 Task: Look for products in the category "Frozen Meals" from Purple Carrot only.
Action: Mouse moved to (312, 146)
Screenshot: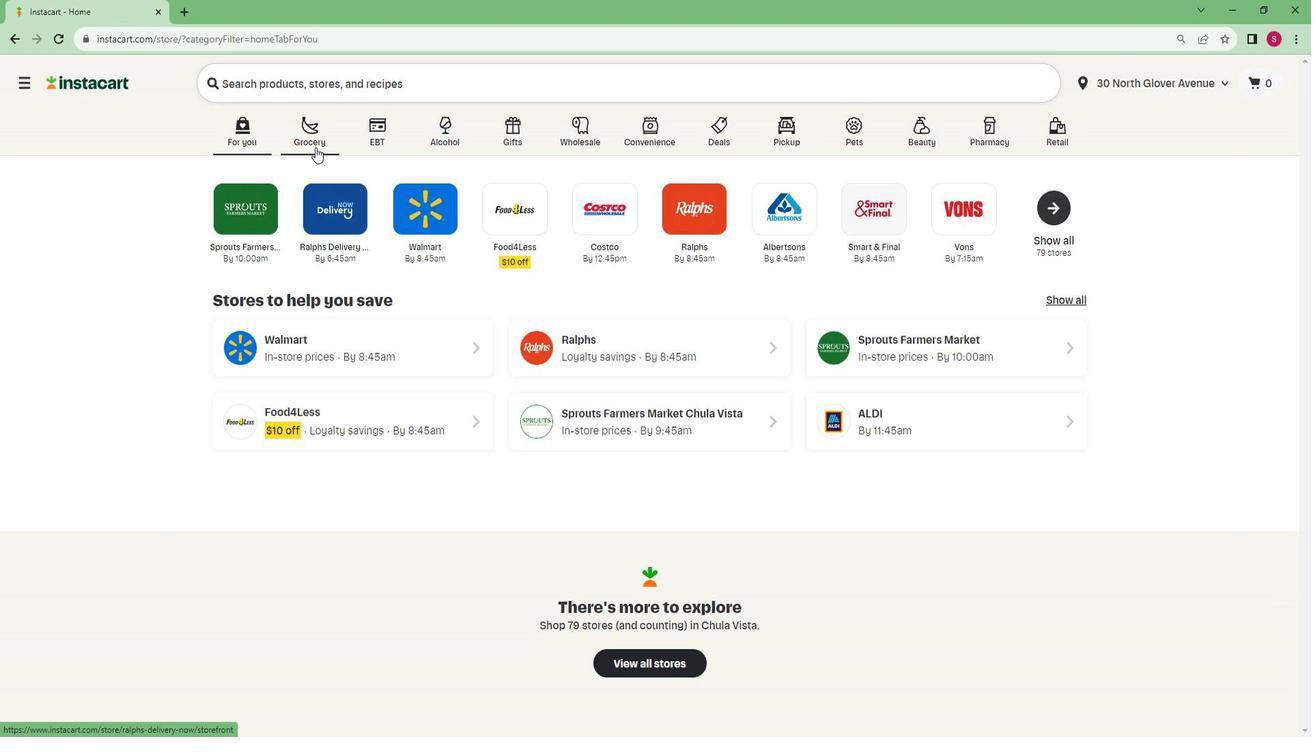 
Action: Mouse pressed left at (312, 146)
Screenshot: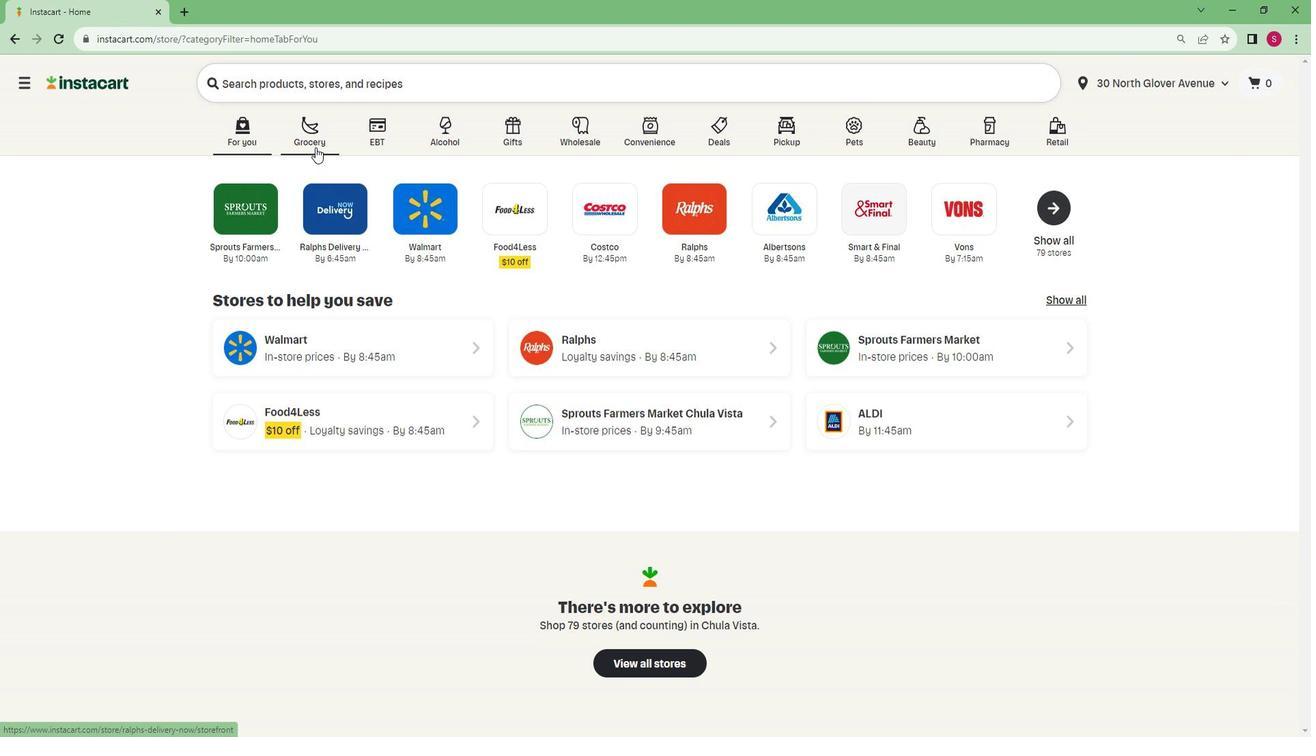 
Action: Mouse moved to (304, 402)
Screenshot: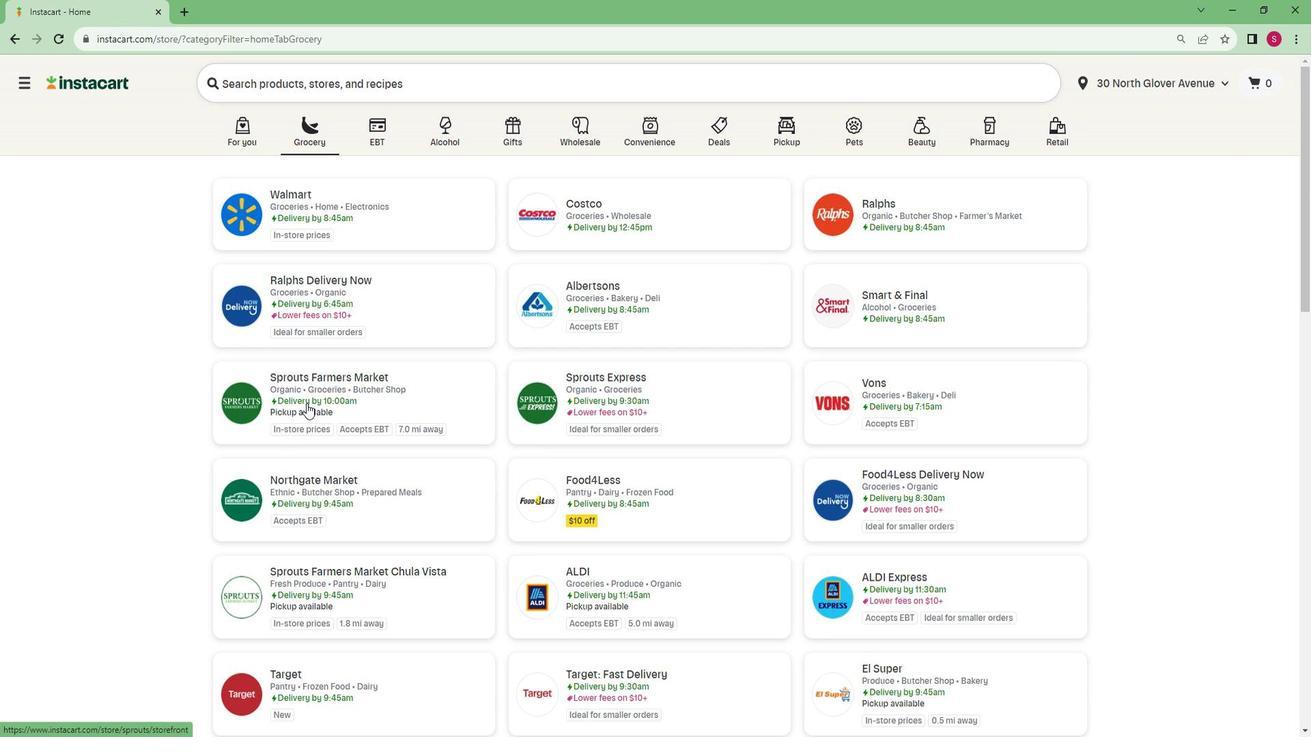 
Action: Mouse pressed left at (304, 402)
Screenshot: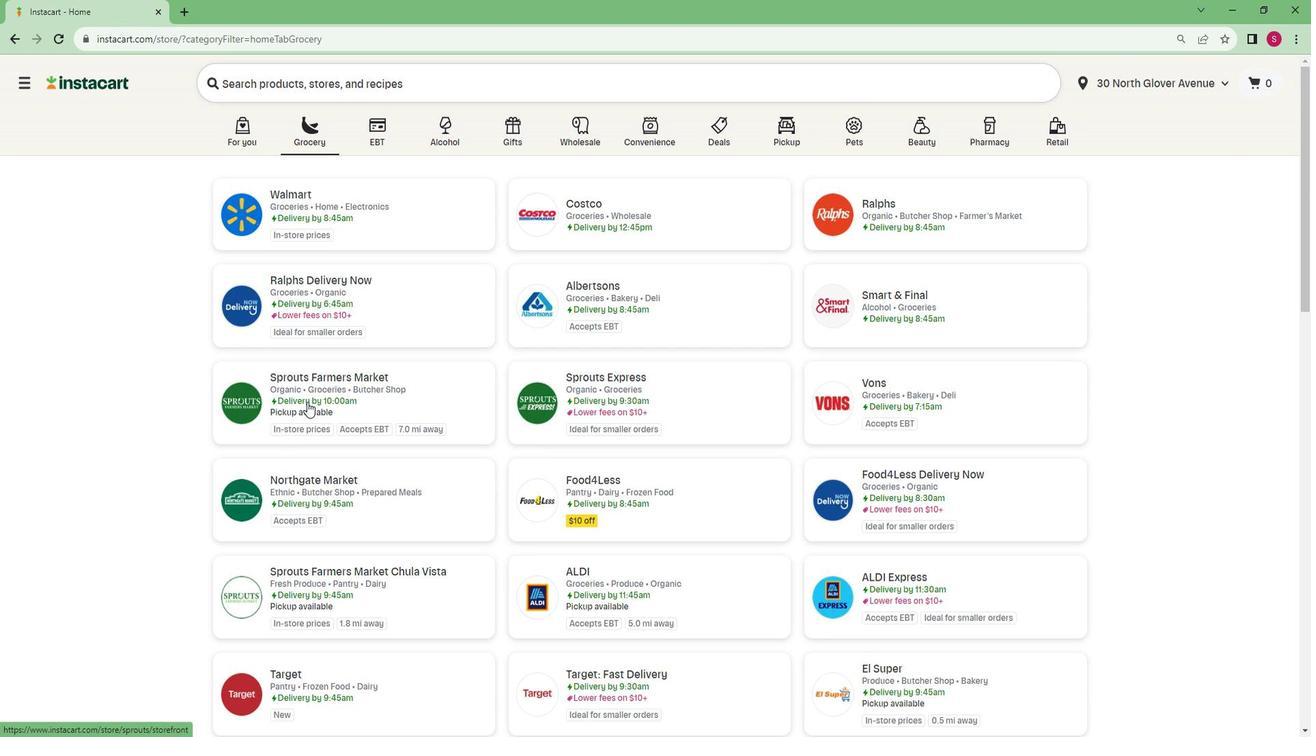
Action: Mouse moved to (96, 586)
Screenshot: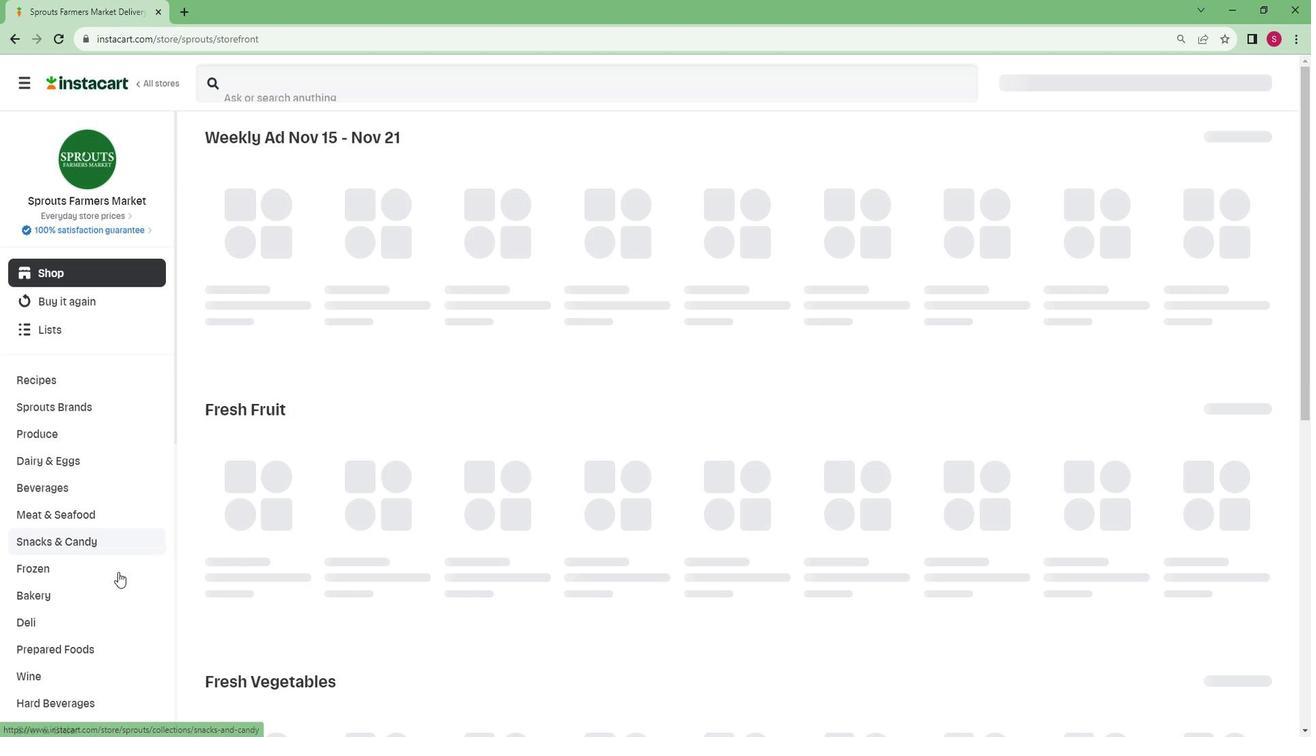 
Action: Mouse scrolled (96, 585) with delta (0, 0)
Screenshot: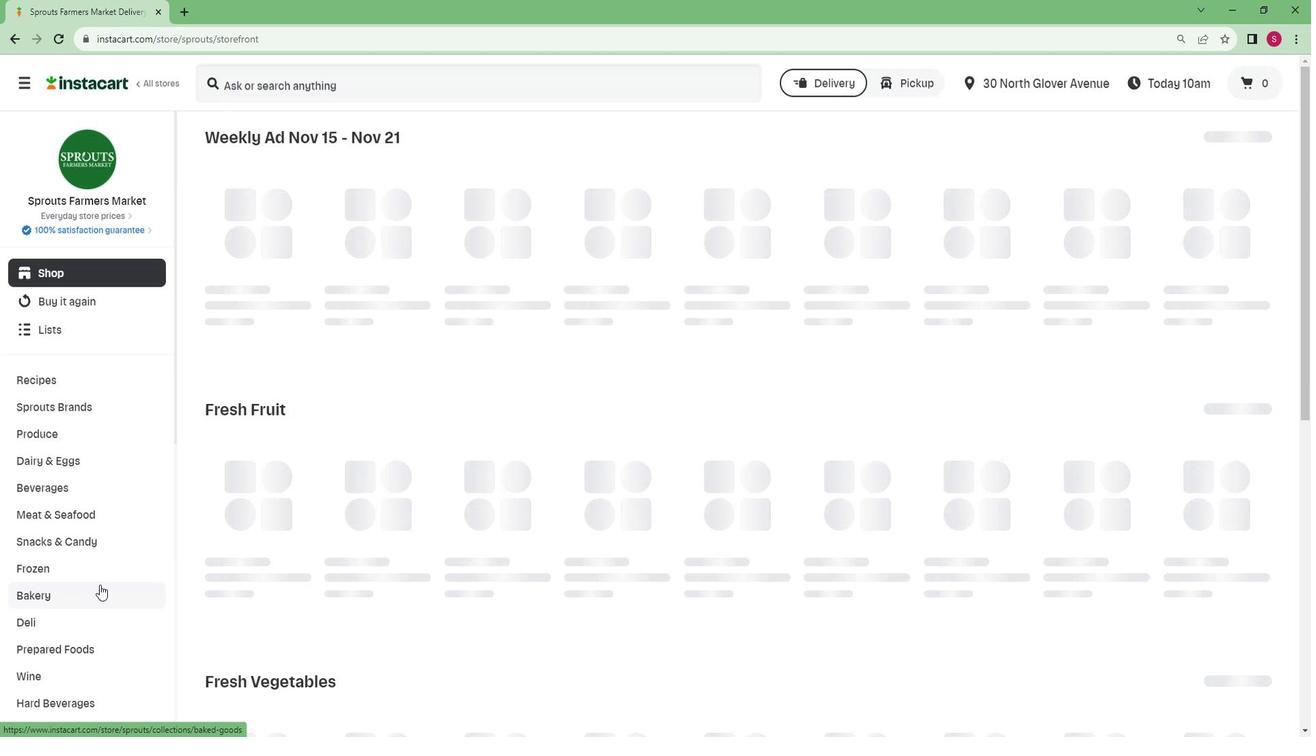 
Action: Mouse scrolled (96, 585) with delta (0, 0)
Screenshot: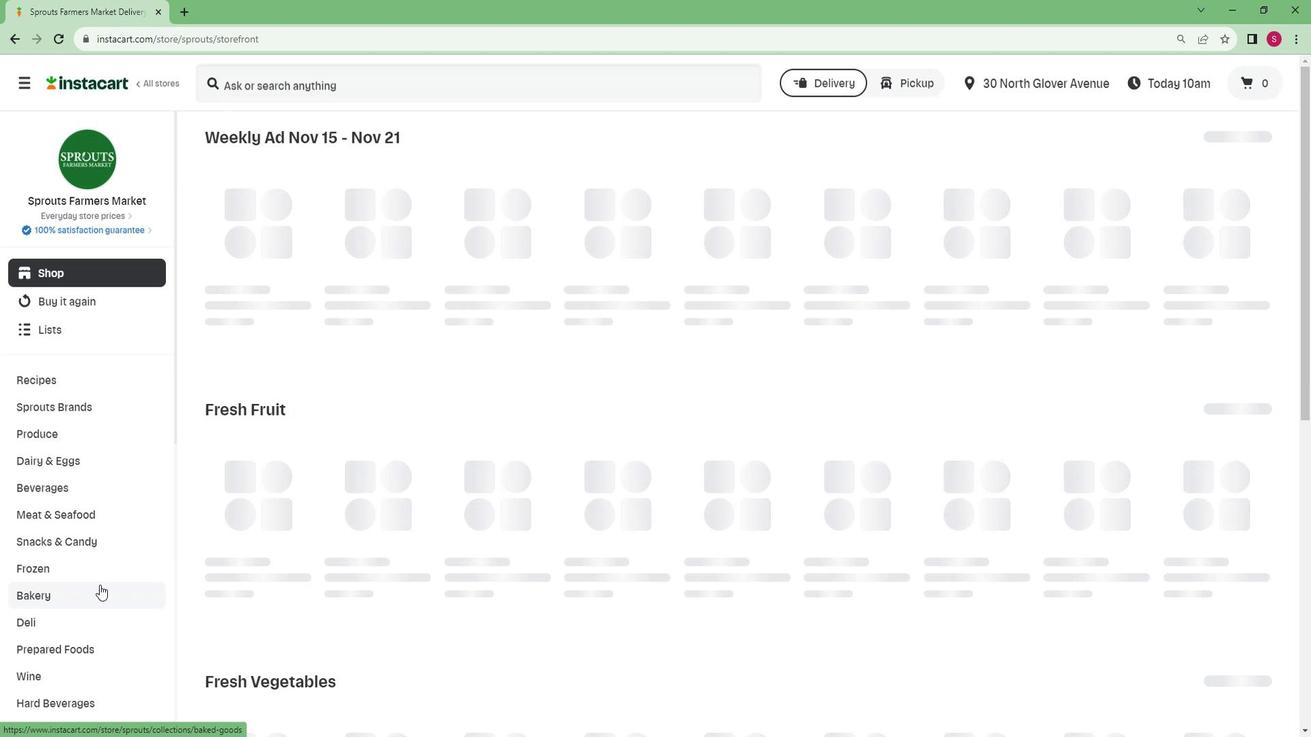 
Action: Mouse scrolled (96, 585) with delta (0, 0)
Screenshot: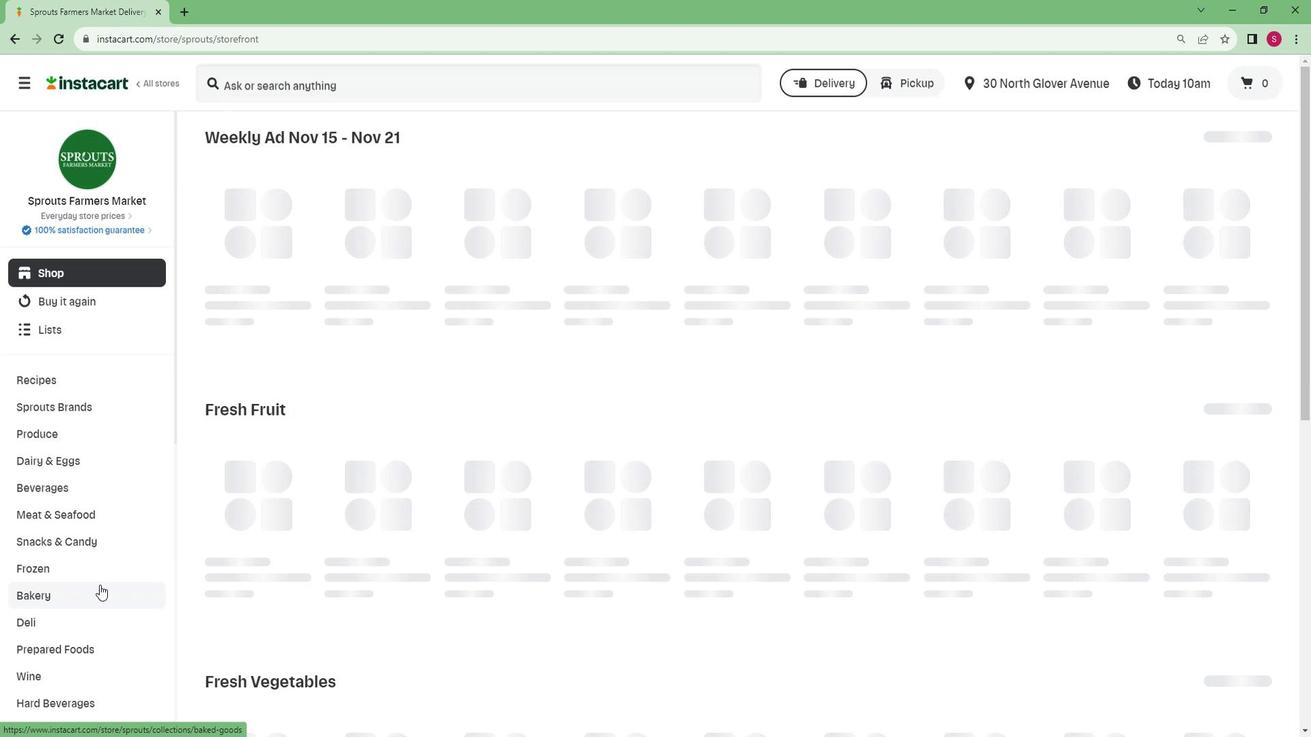
Action: Mouse scrolled (96, 585) with delta (0, 0)
Screenshot: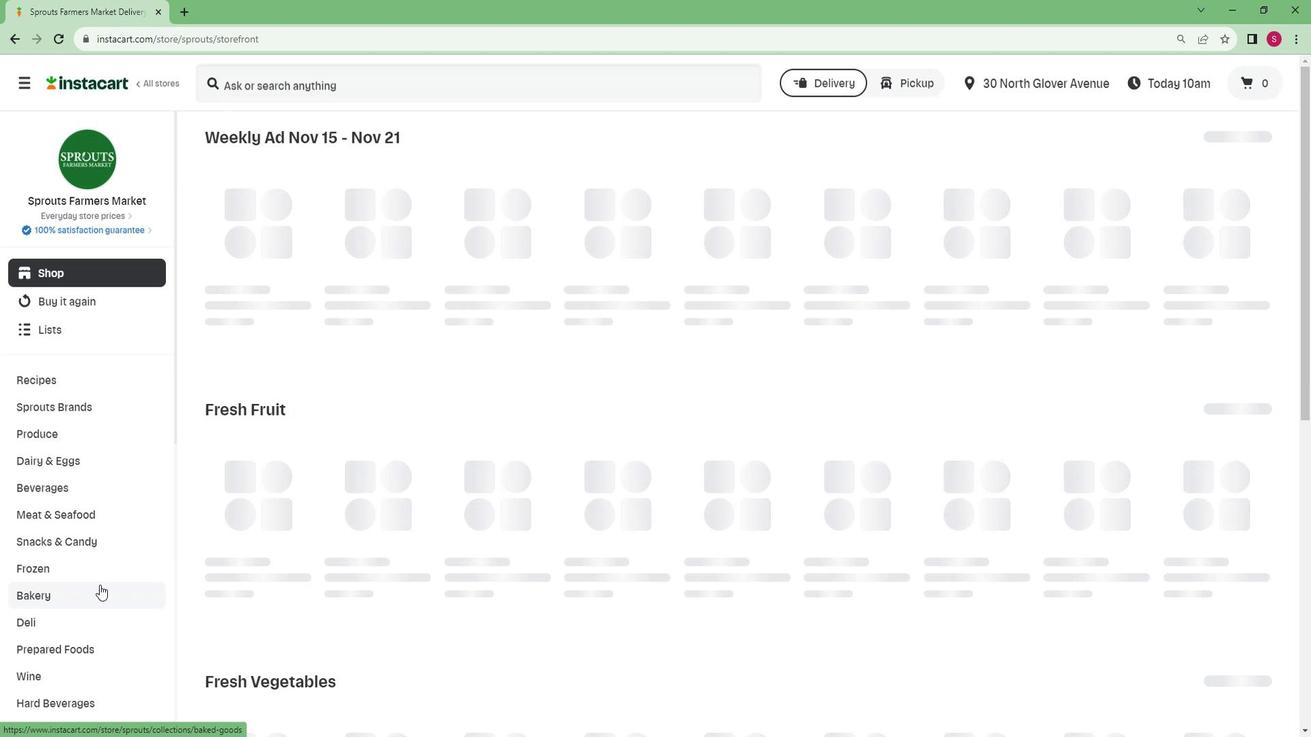 
Action: Mouse scrolled (96, 585) with delta (0, 0)
Screenshot: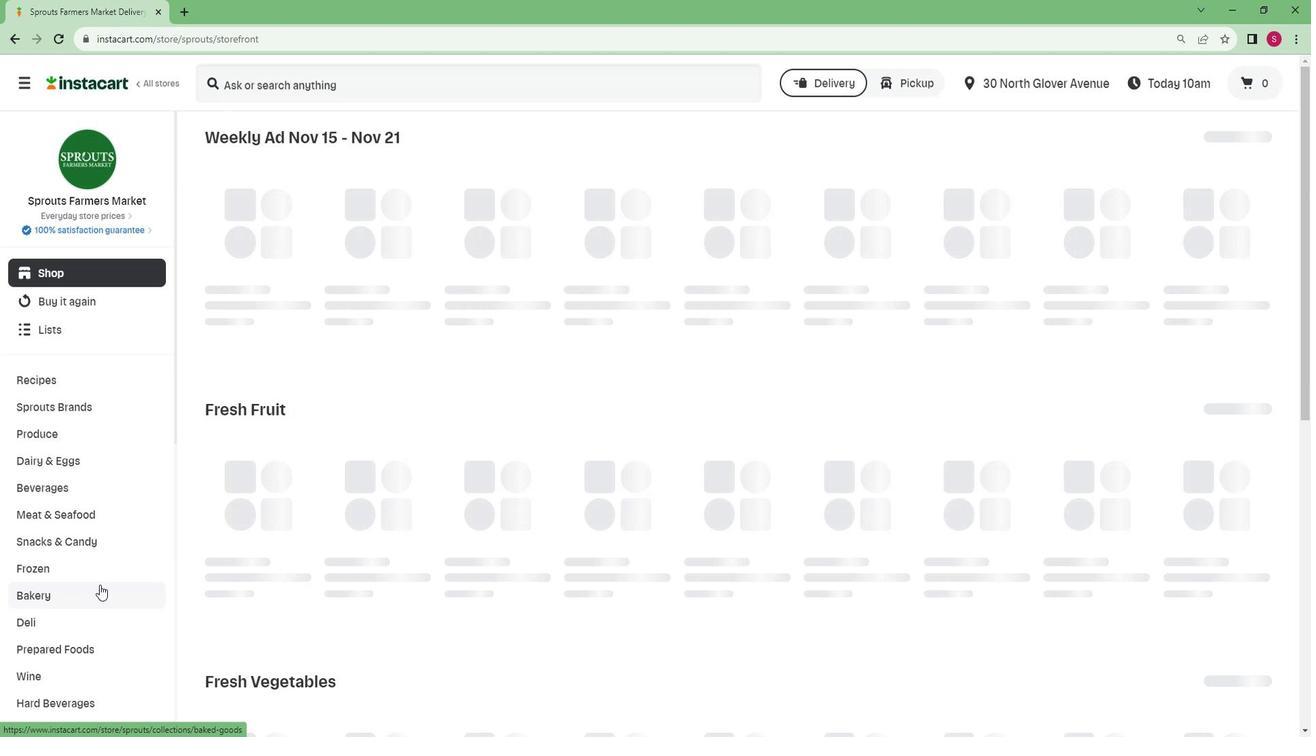 
Action: Mouse scrolled (96, 585) with delta (0, 0)
Screenshot: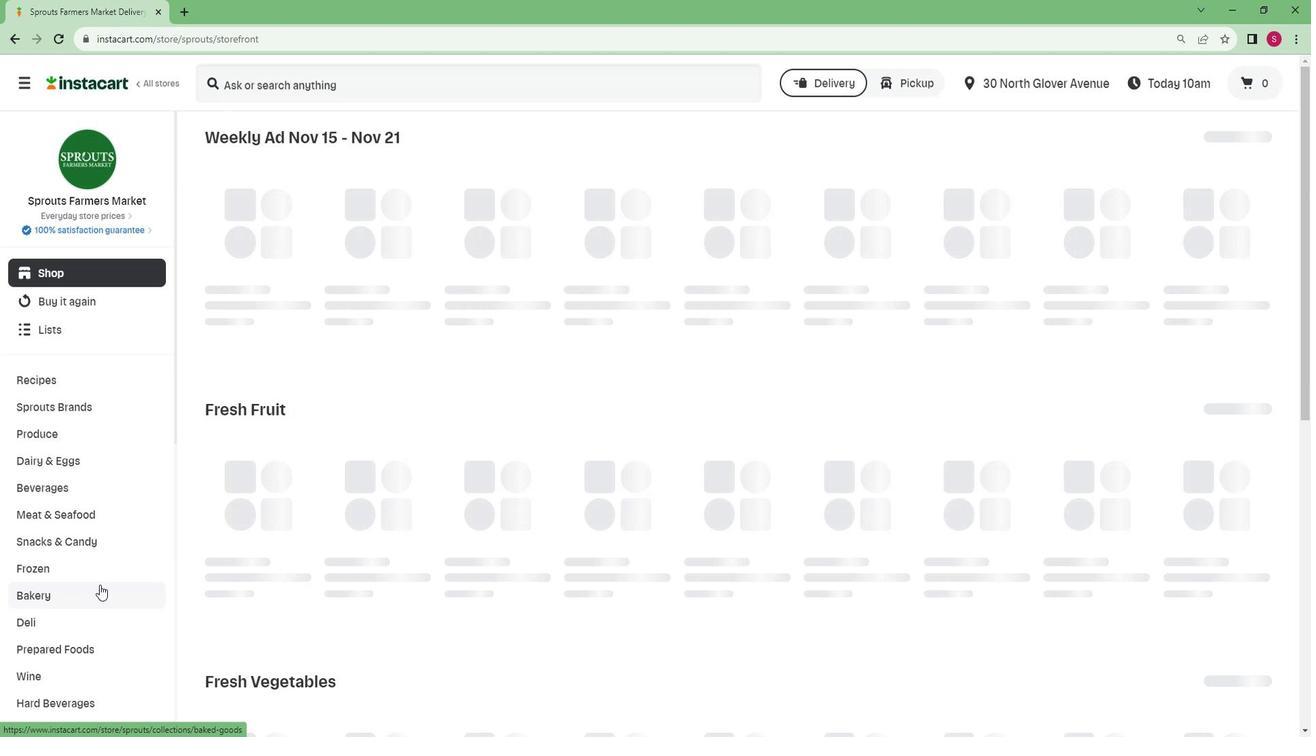 
Action: Mouse scrolled (96, 585) with delta (0, 0)
Screenshot: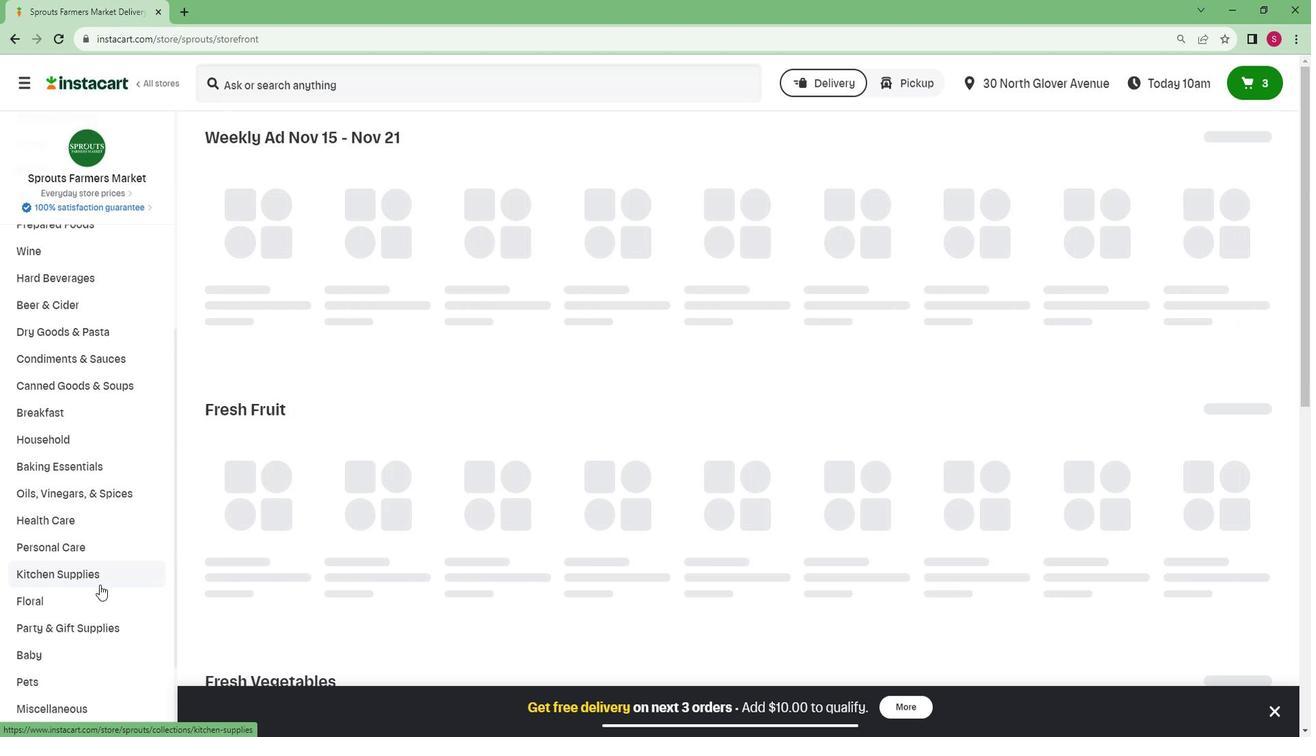 
Action: Mouse scrolled (96, 585) with delta (0, 0)
Screenshot: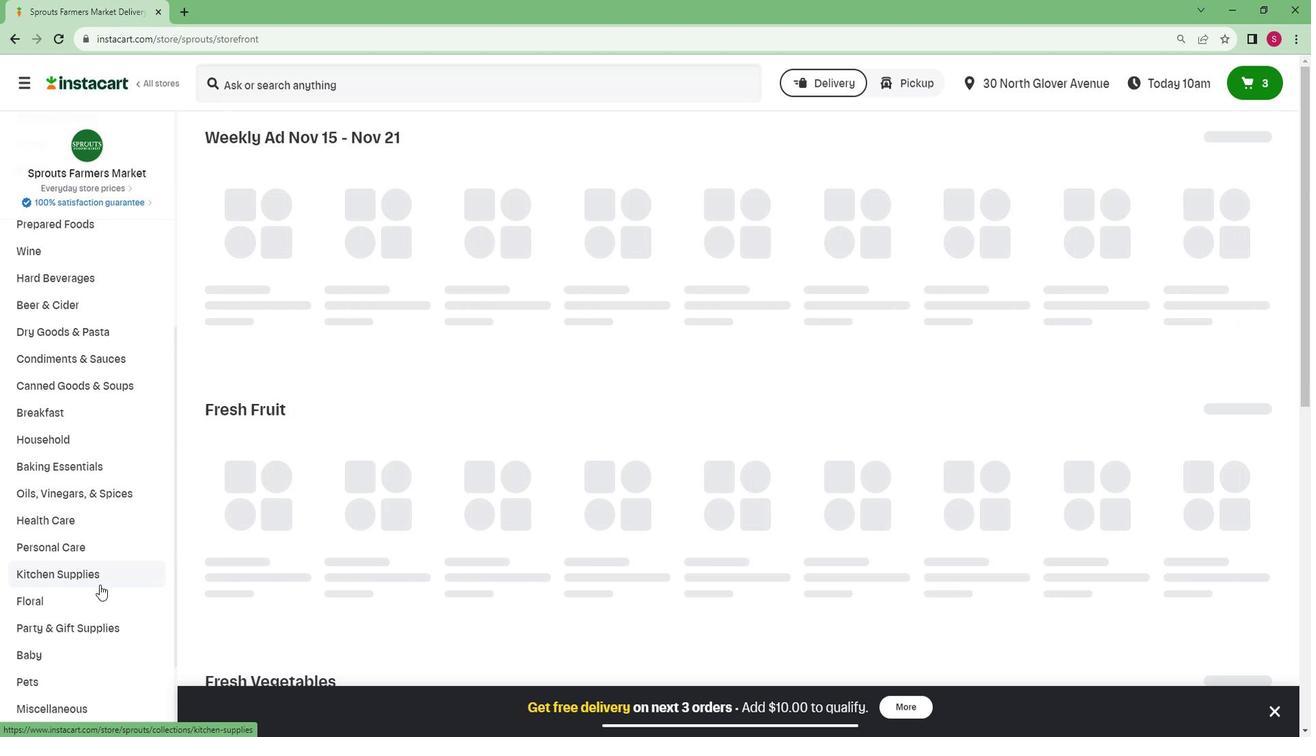 
Action: Mouse scrolled (96, 585) with delta (0, 0)
Screenshot: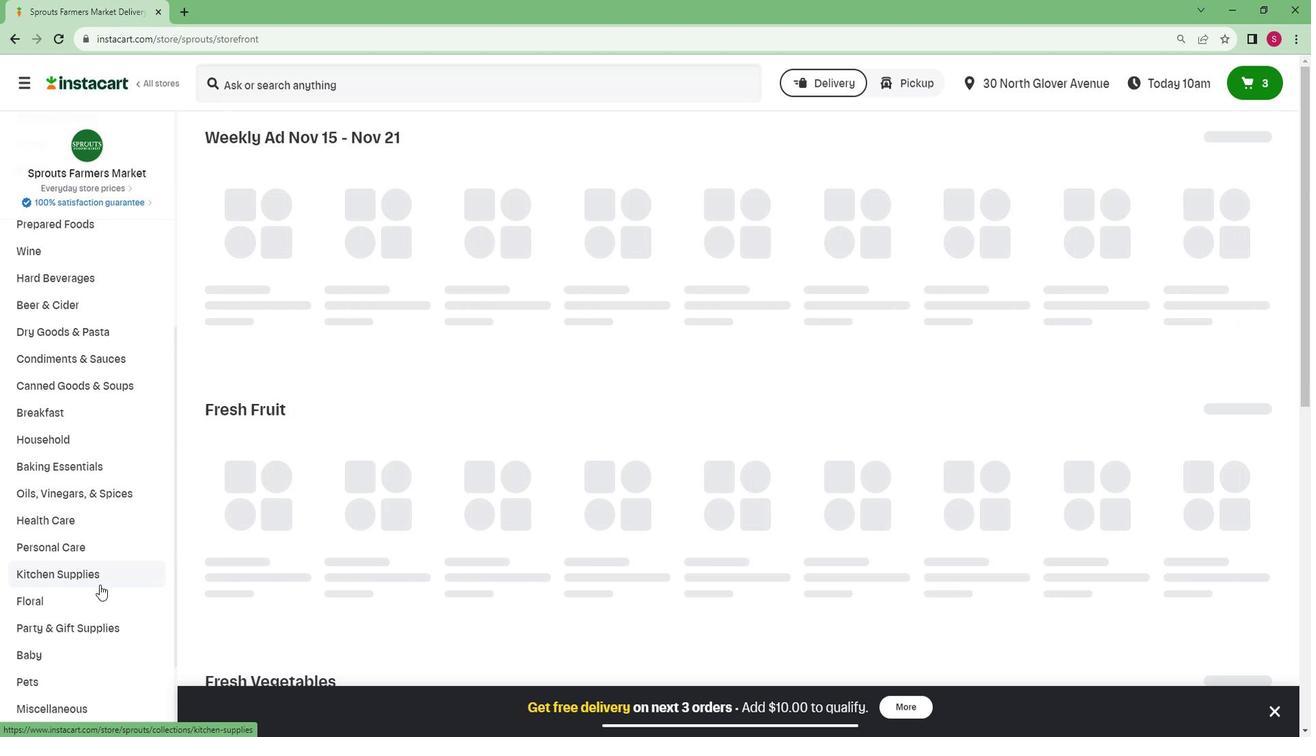 
Action: Mouse moved to (56, 721)
Screenshot: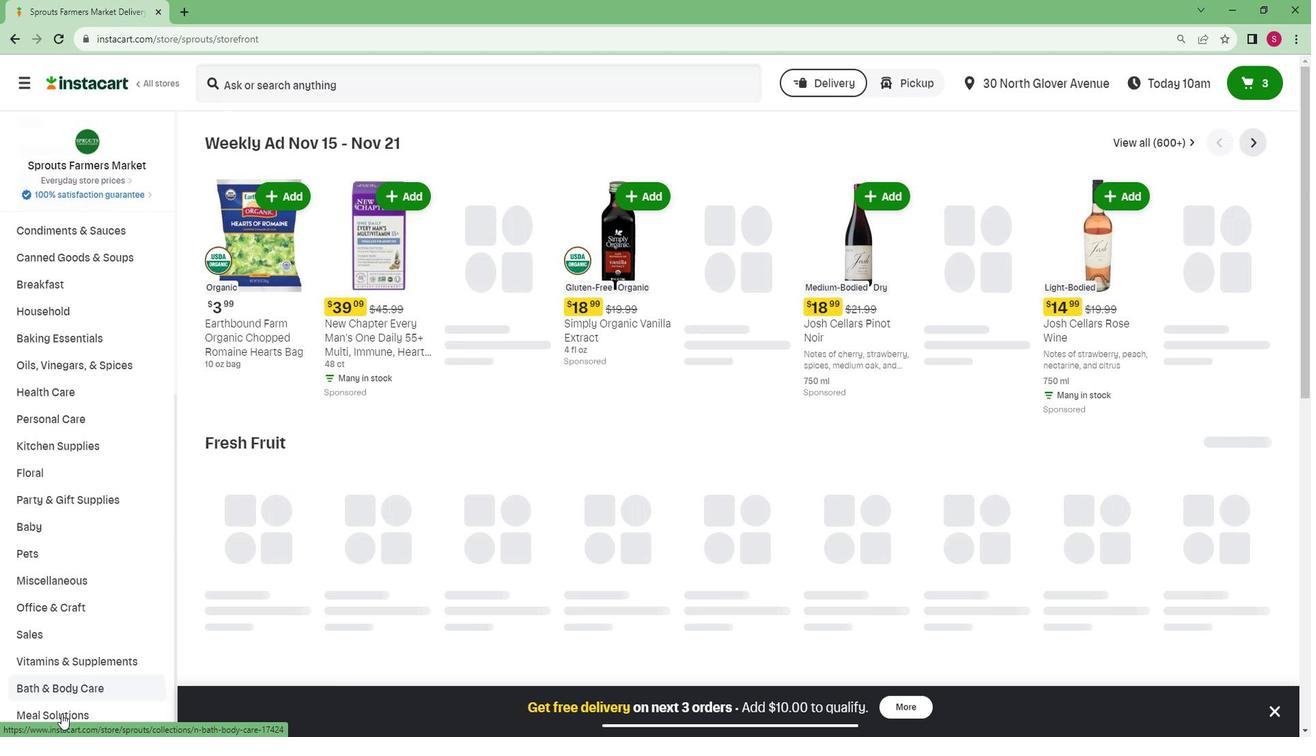 
Action: Mouse pressed left at (56, 721)
Screenshot: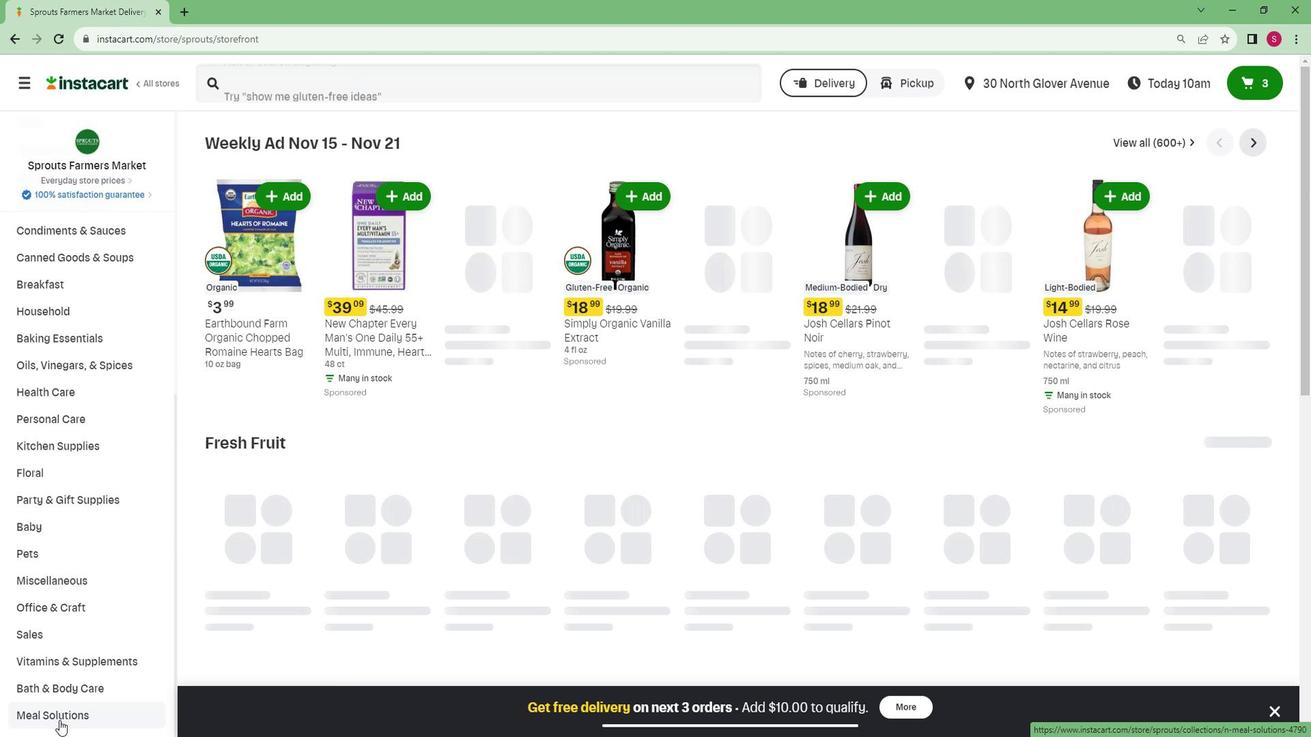 
Action: Mouse moved to (79, 692)
Screenshot: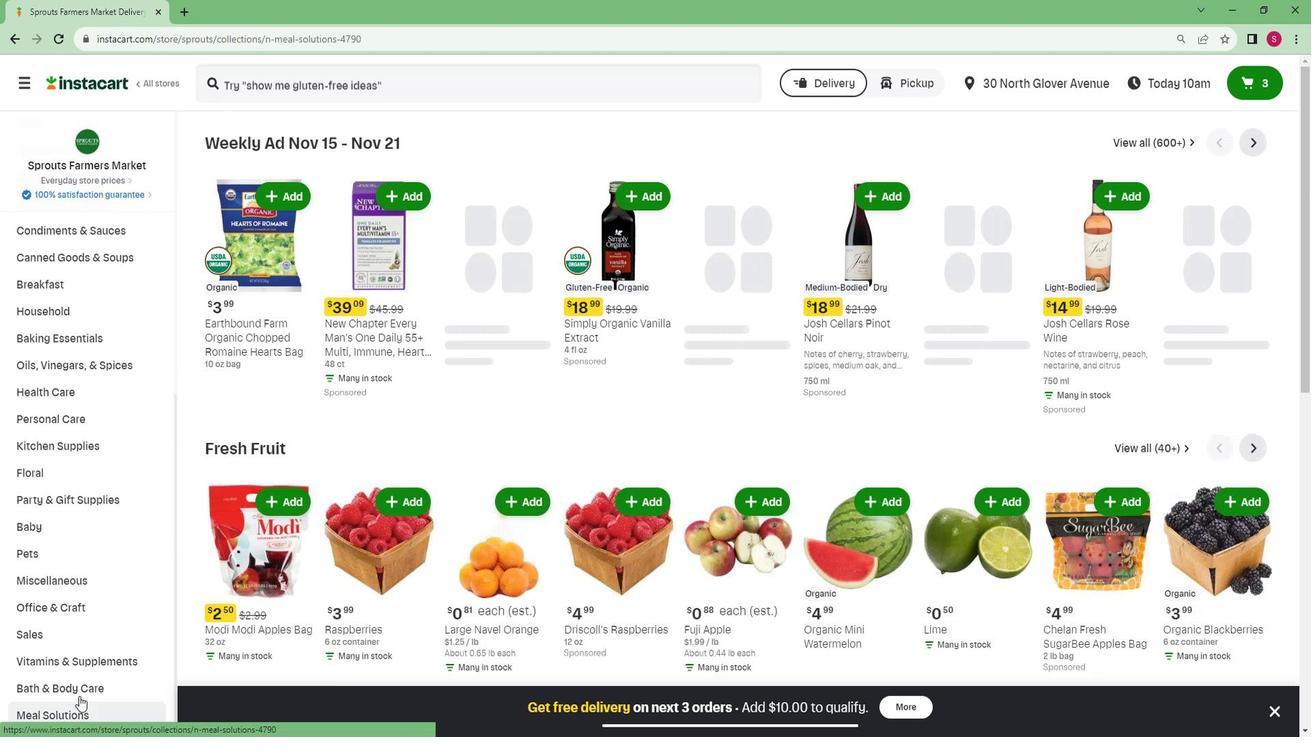 
Action: Mouse scrolled (79, 692) with delta (0, 0)
Screenshot: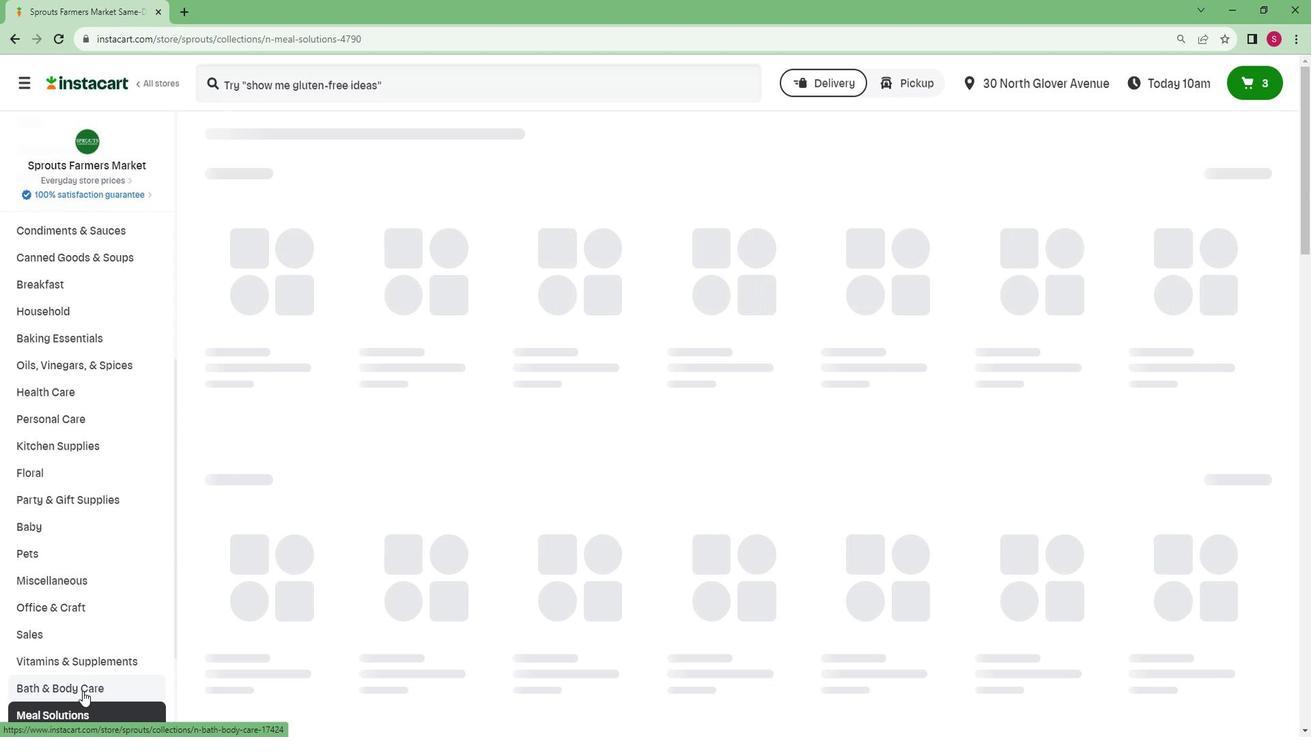 
Action: Mouse scrolled (79, 692) with delta (0, 0)
Screenshot: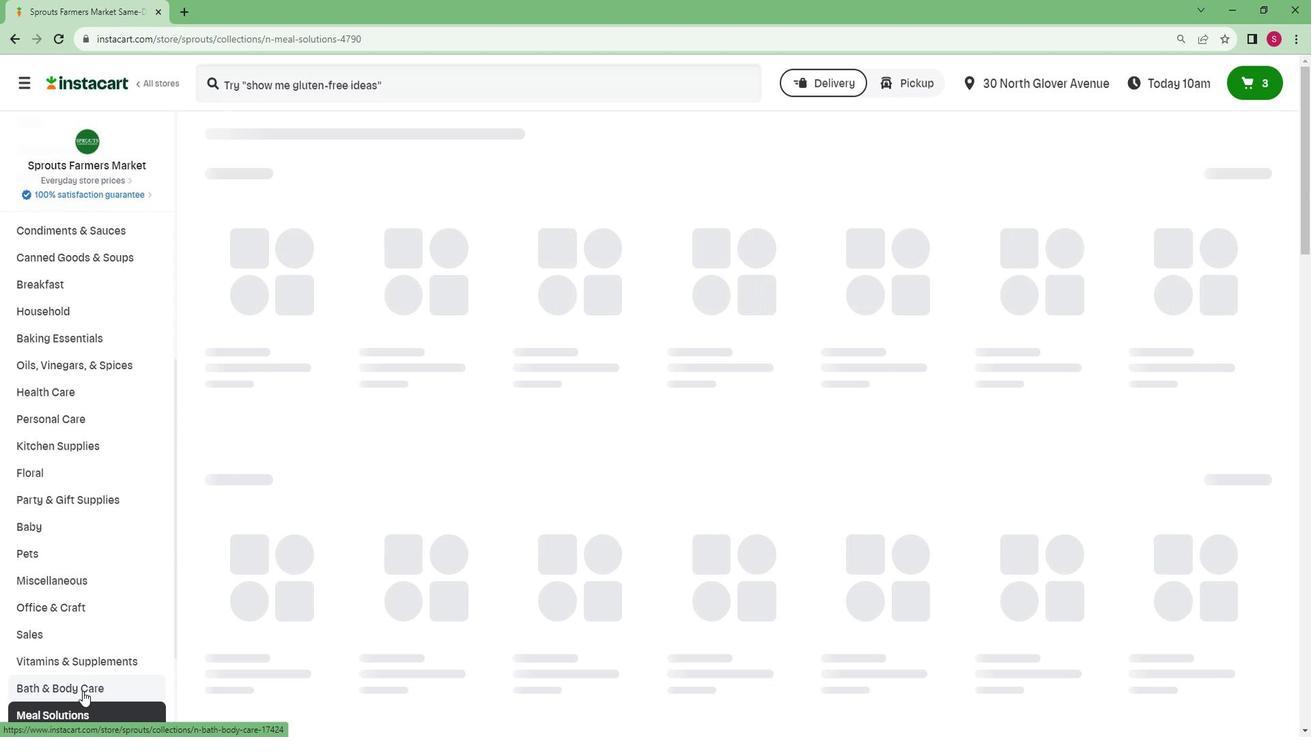 
Action: Mouse scrolled (79, 692) with delta (0, 0)
Screenshot: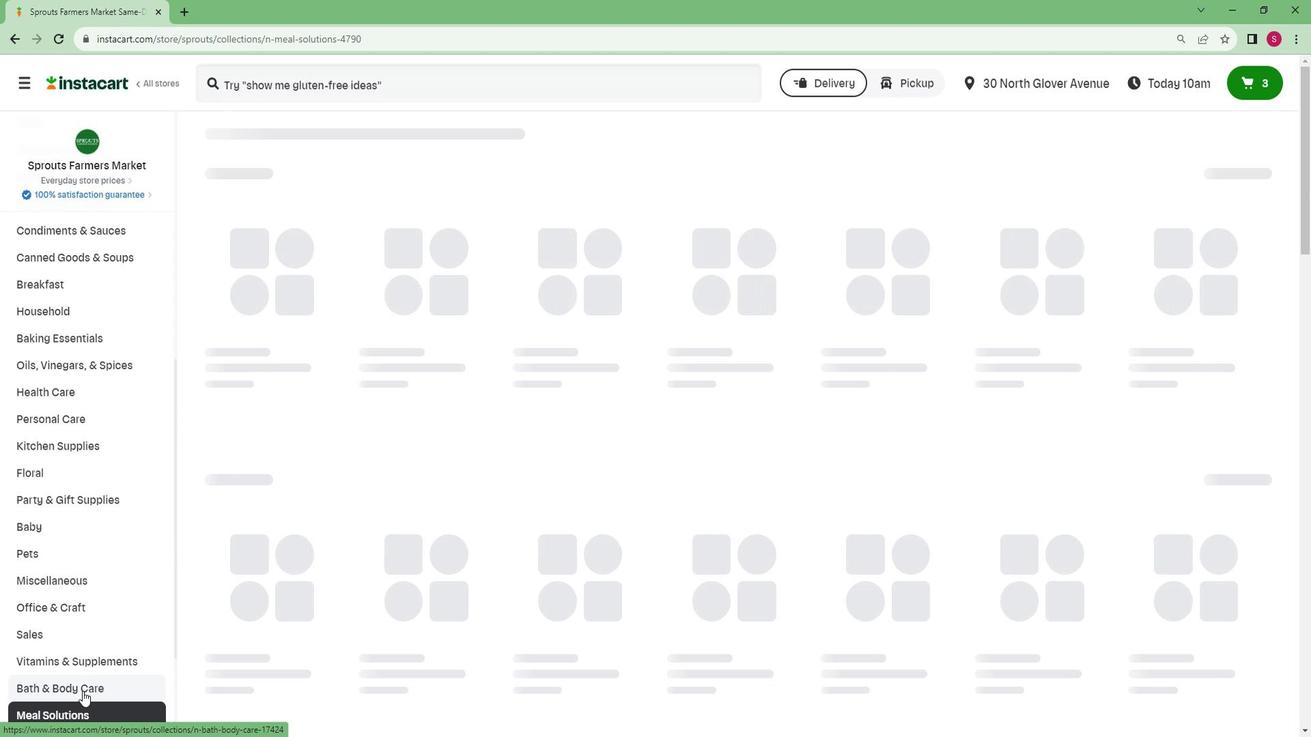 
Action: Mouse scrolled (79, 692) with delta (0, 0)
Screenshot: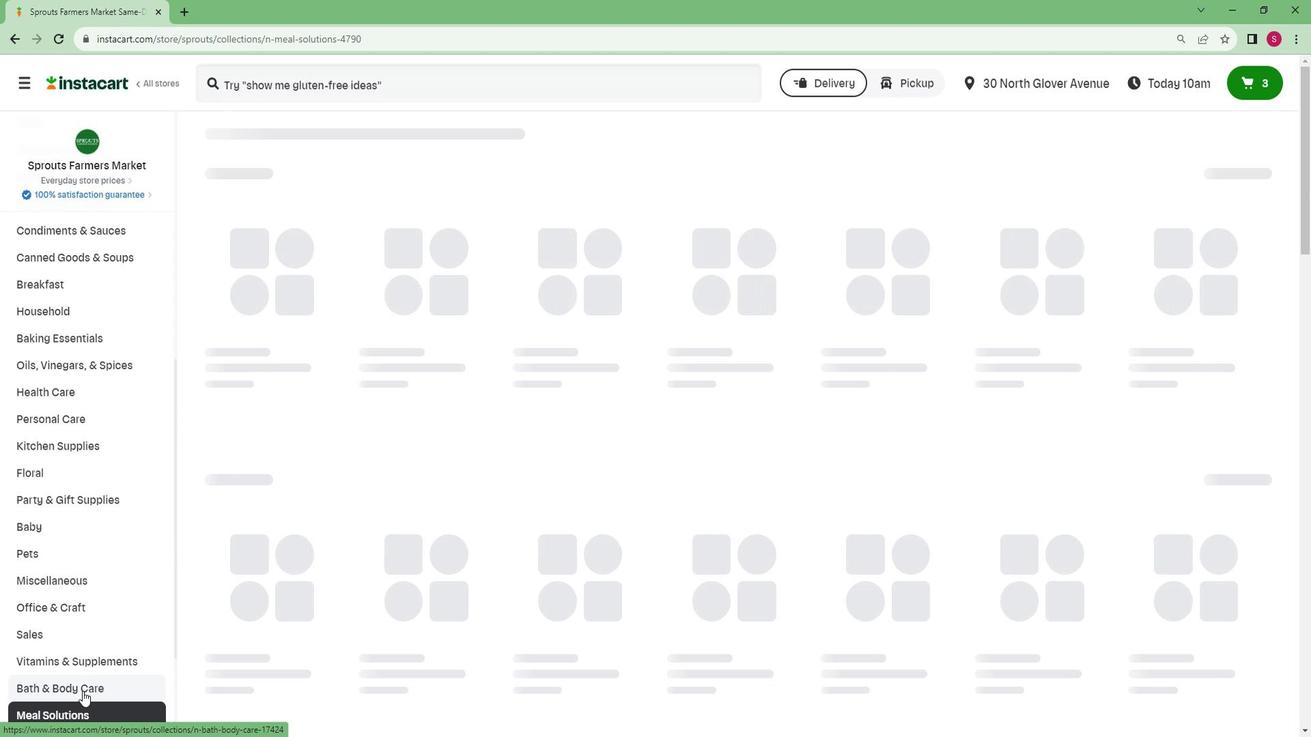
Action: Mouse scrolled (79, 692) with delta (0, 0)
Screenshot: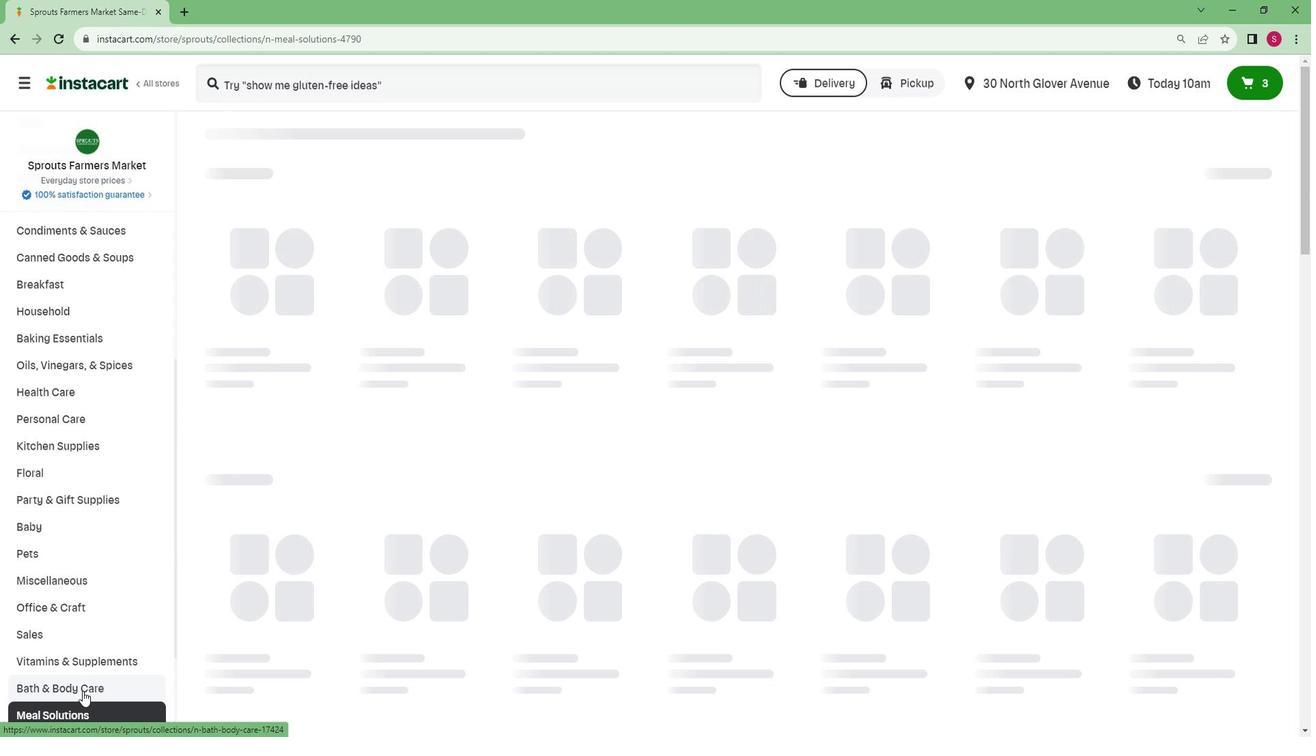 
Action: Mouse scrolled (79, 692) with delta (0, 0)
Screenshot: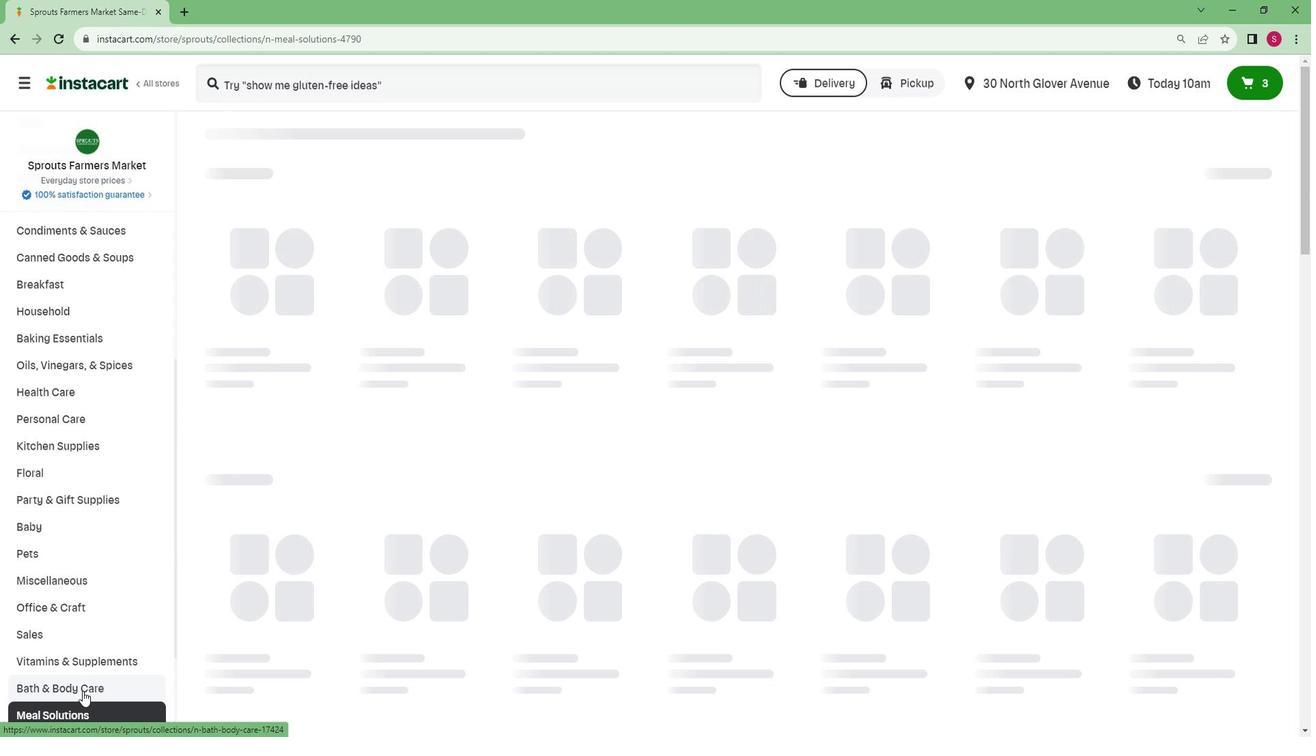 
Action: Mouse scrolled (79, 692) with delta (0, 0)
Screenshot: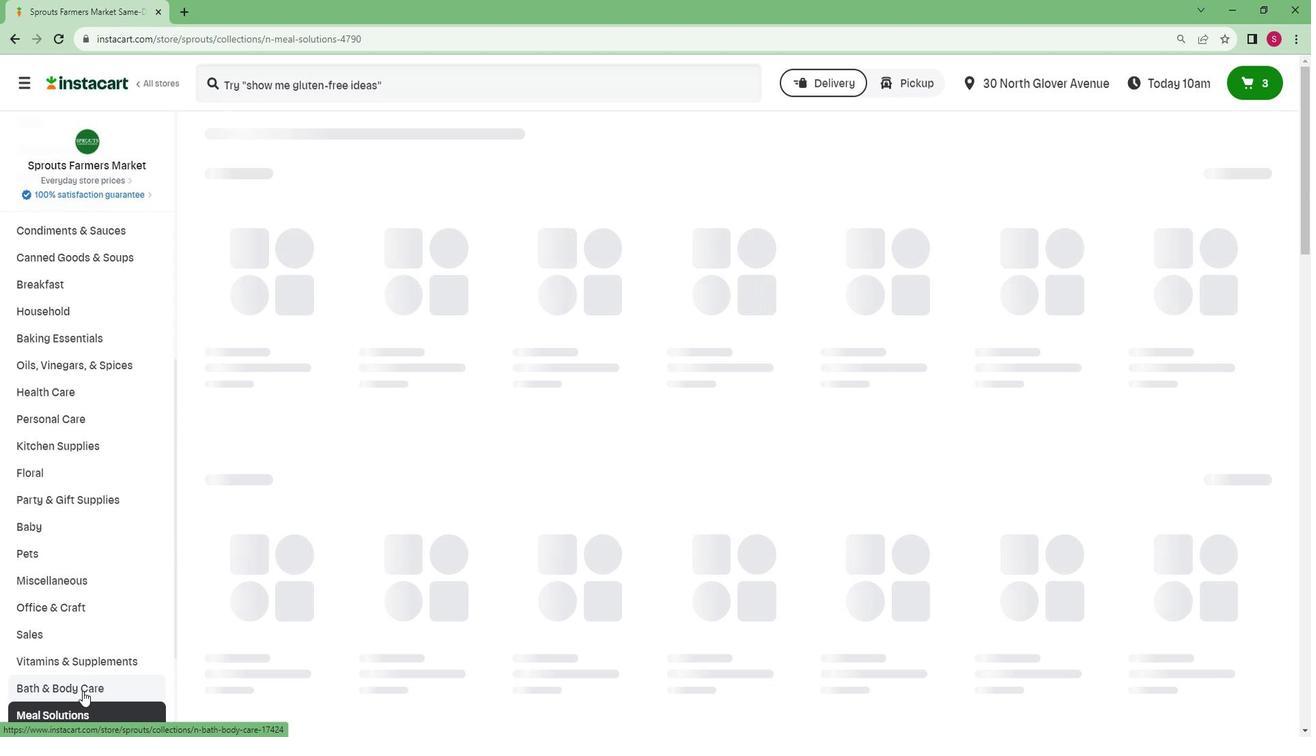 
Action: Mouse moved to (56, 716)
Screenshot: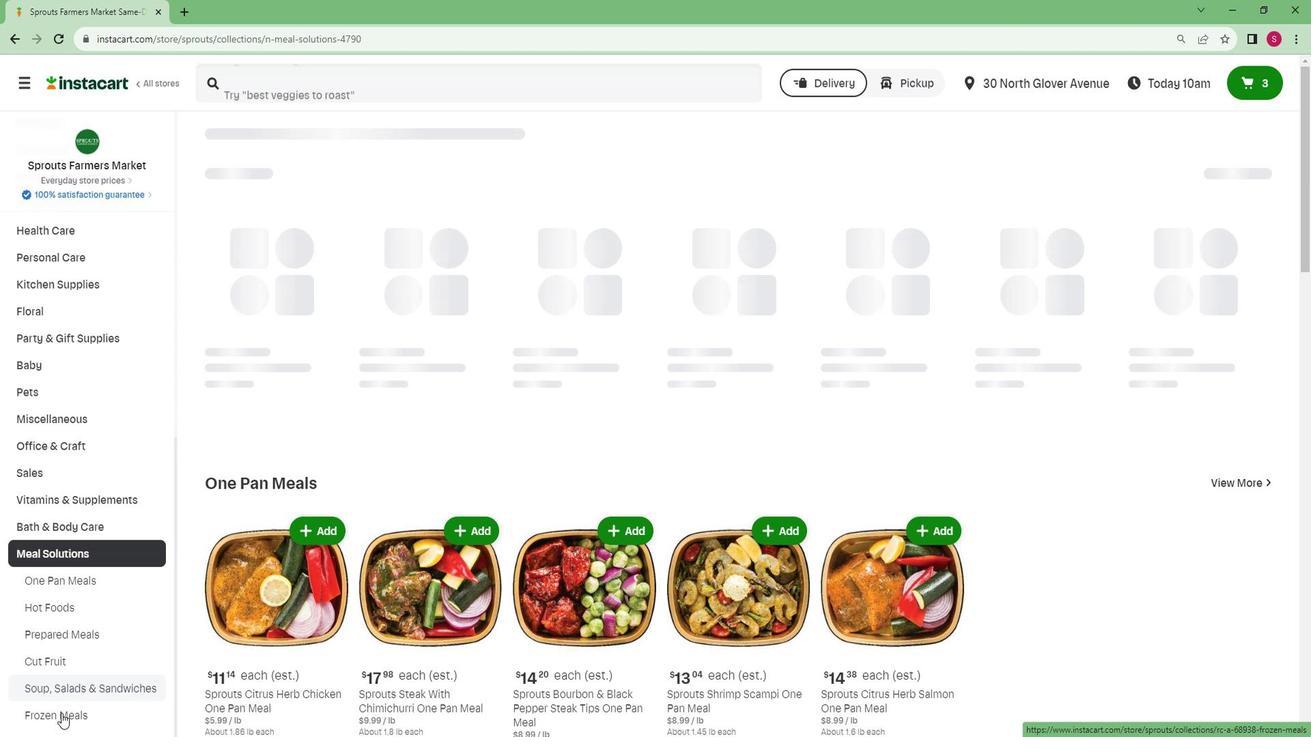 
Action: Mouse pressed left at (56, 716)
Screenshot: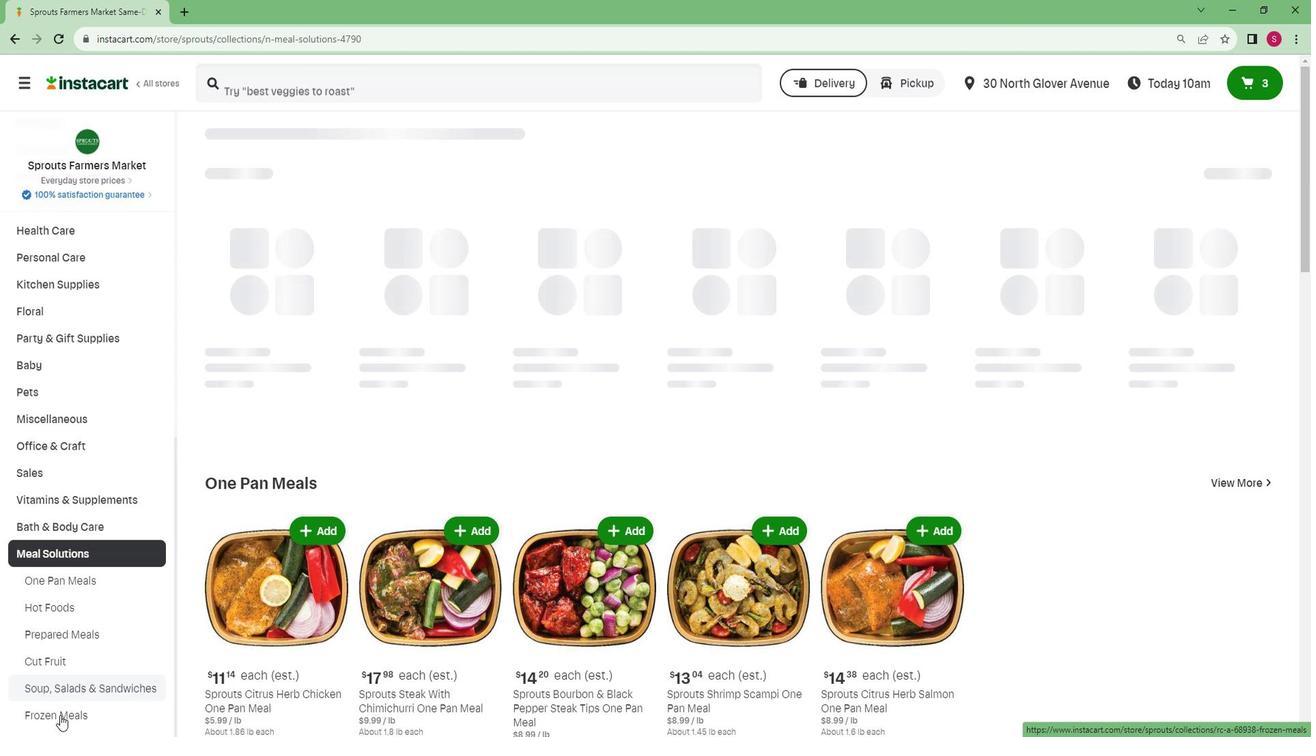 
Action: Mouse moved to (431, 200)
Screenshot: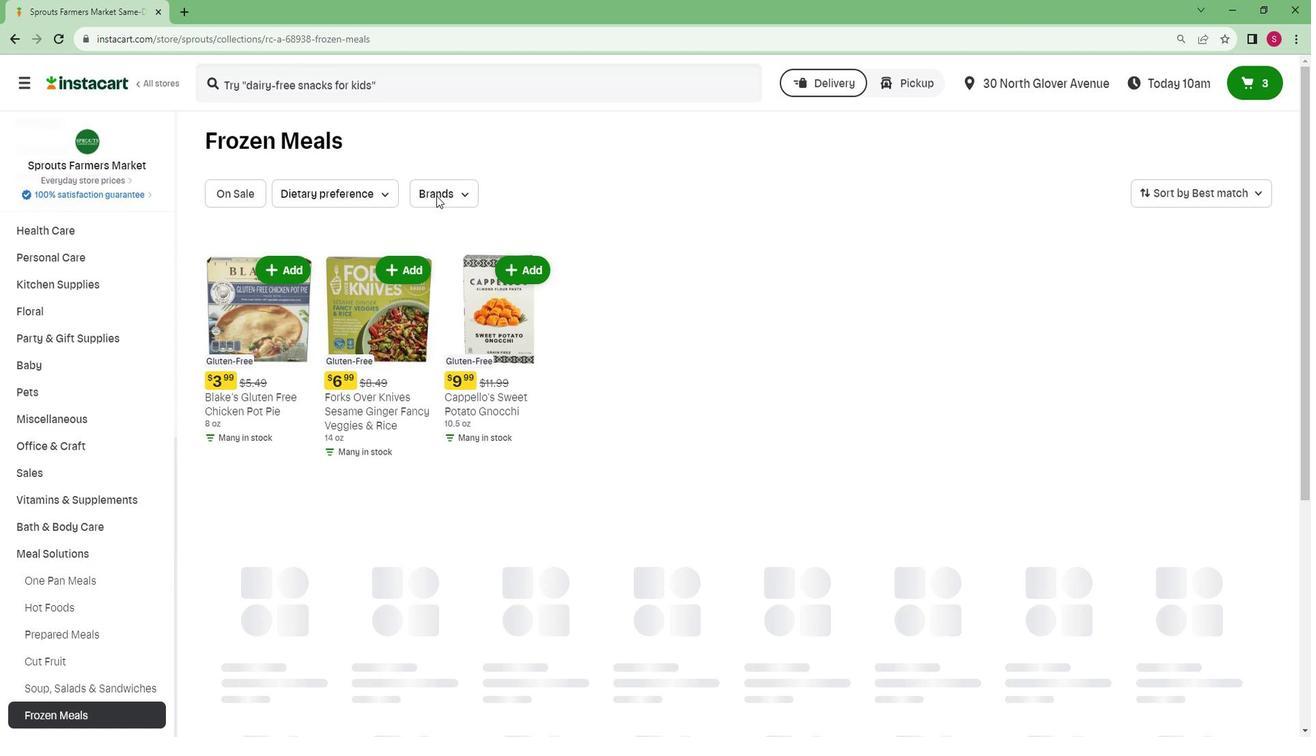 
Action: Mouse pressed left at (431, 200)
Screenshot: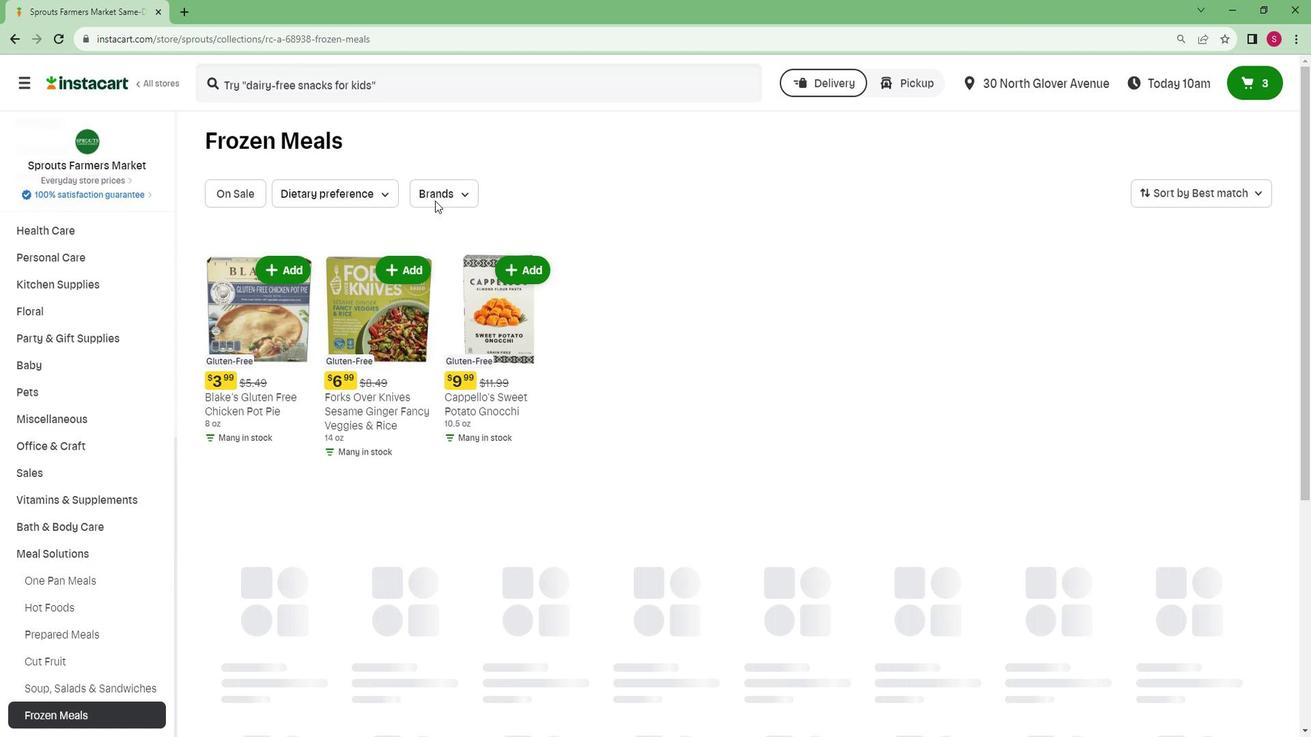 
Action: Mouse moved to (439, 368)
Screenshot: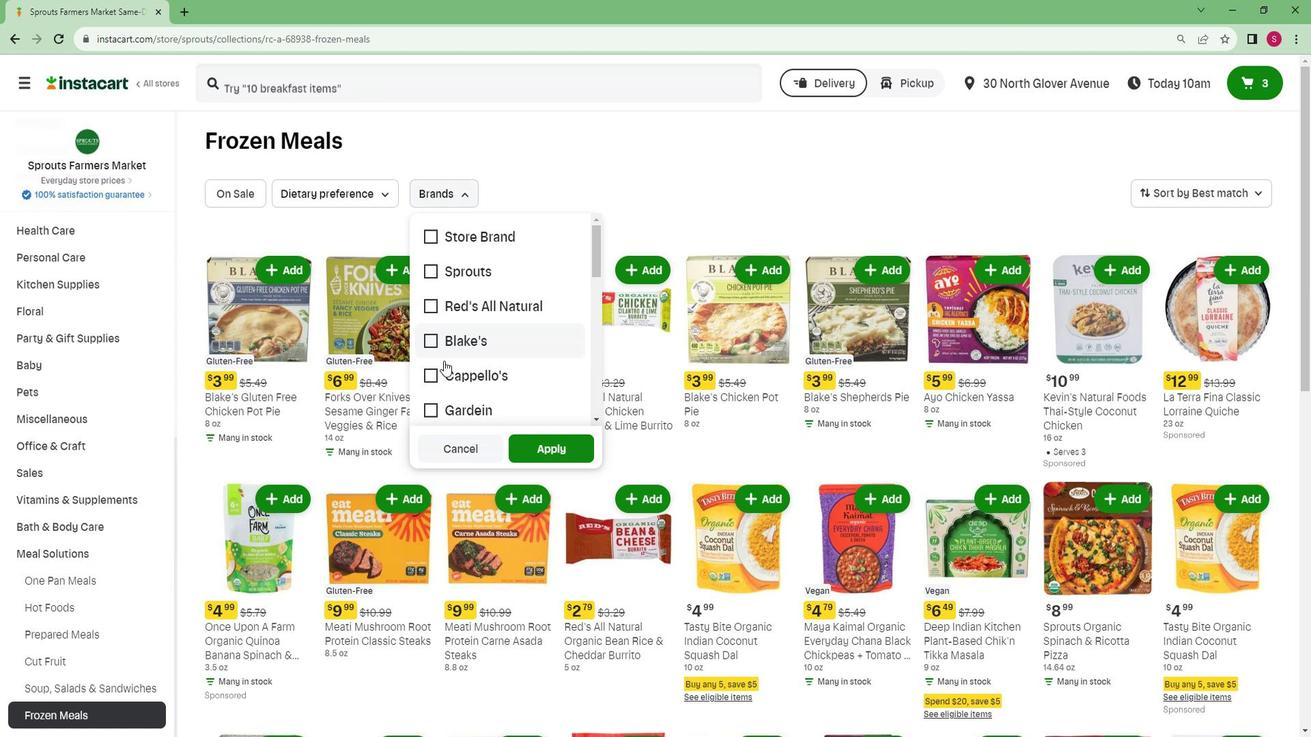 
Action: Mouse scrolled (439, 367) with delta (0, 0)
Screenshot: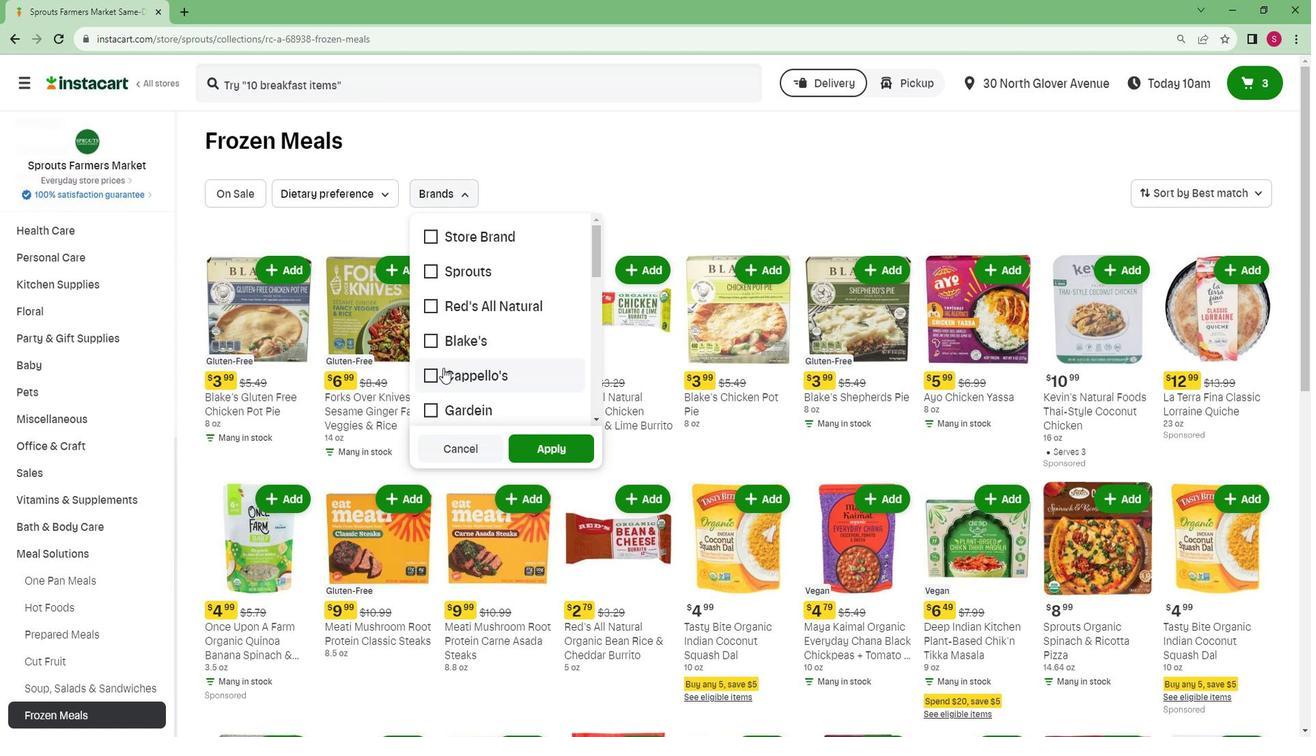 
Action: Mouse scrolled (439, 367) with delta (0, 0)
Screenshot: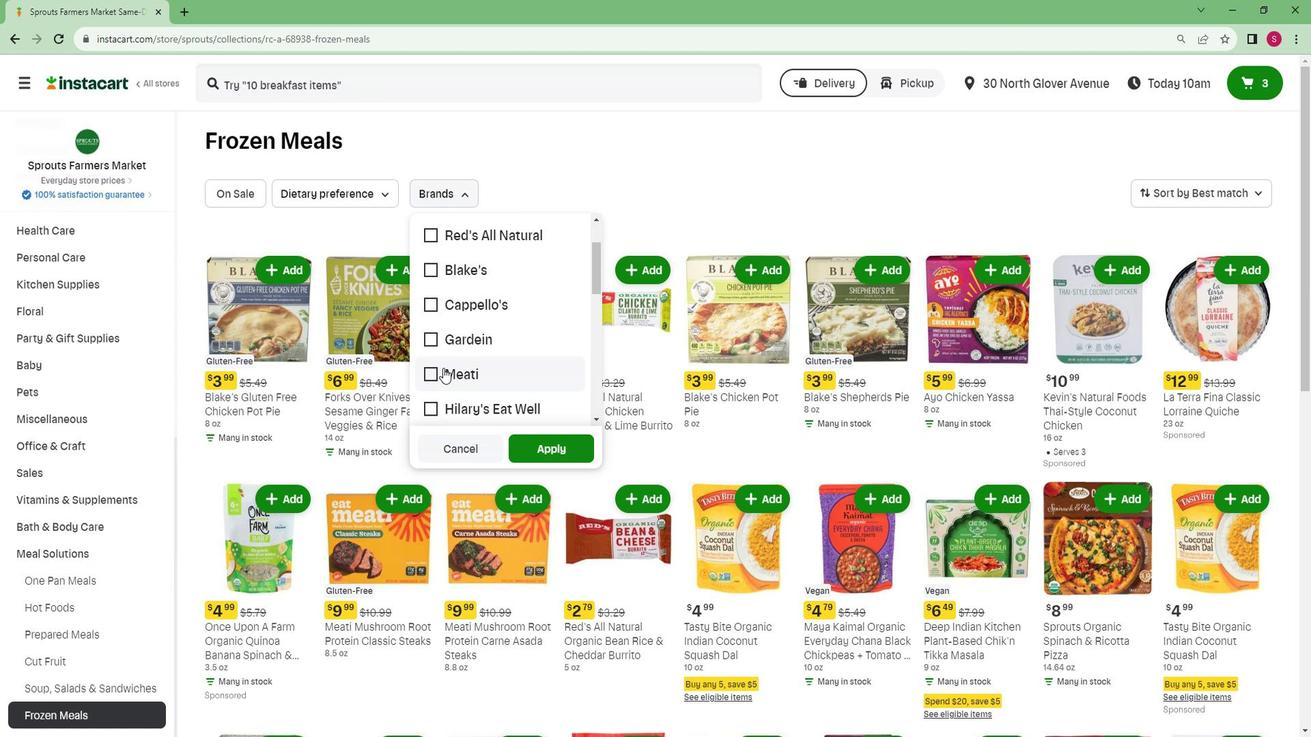 
Action: Mouse scrolled (439, 367) with delta (0, 0)
Screenshot: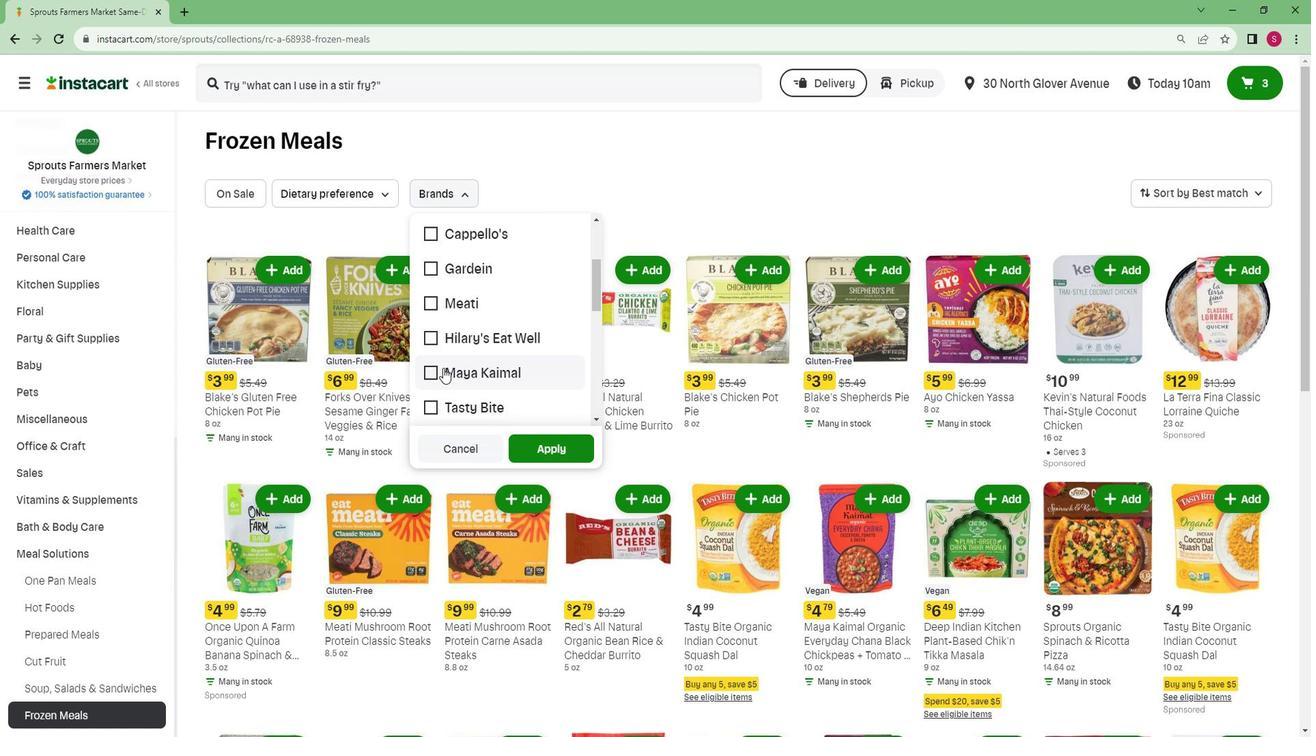 
Action: Mouse scrolled (439, 367) with delta (0, 0)
Screenshot: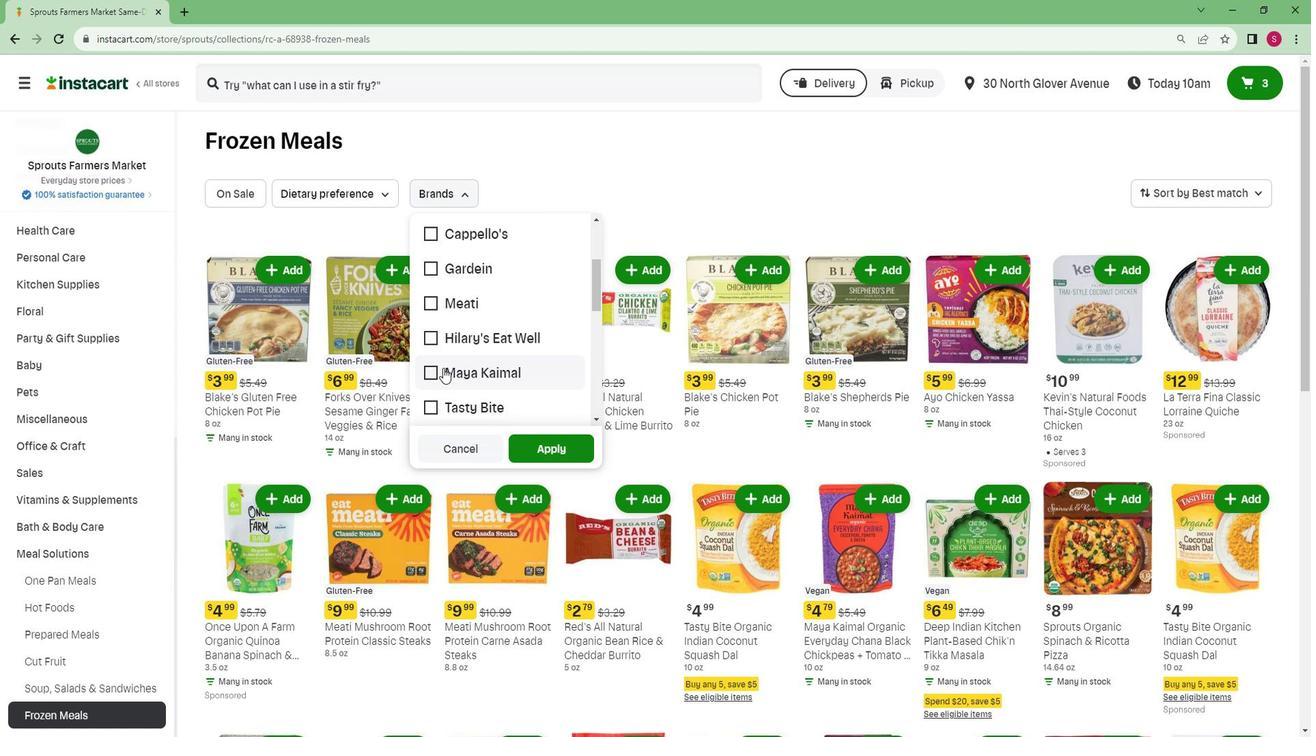
Action: Mouse moved to (439, 368)
Screenshot: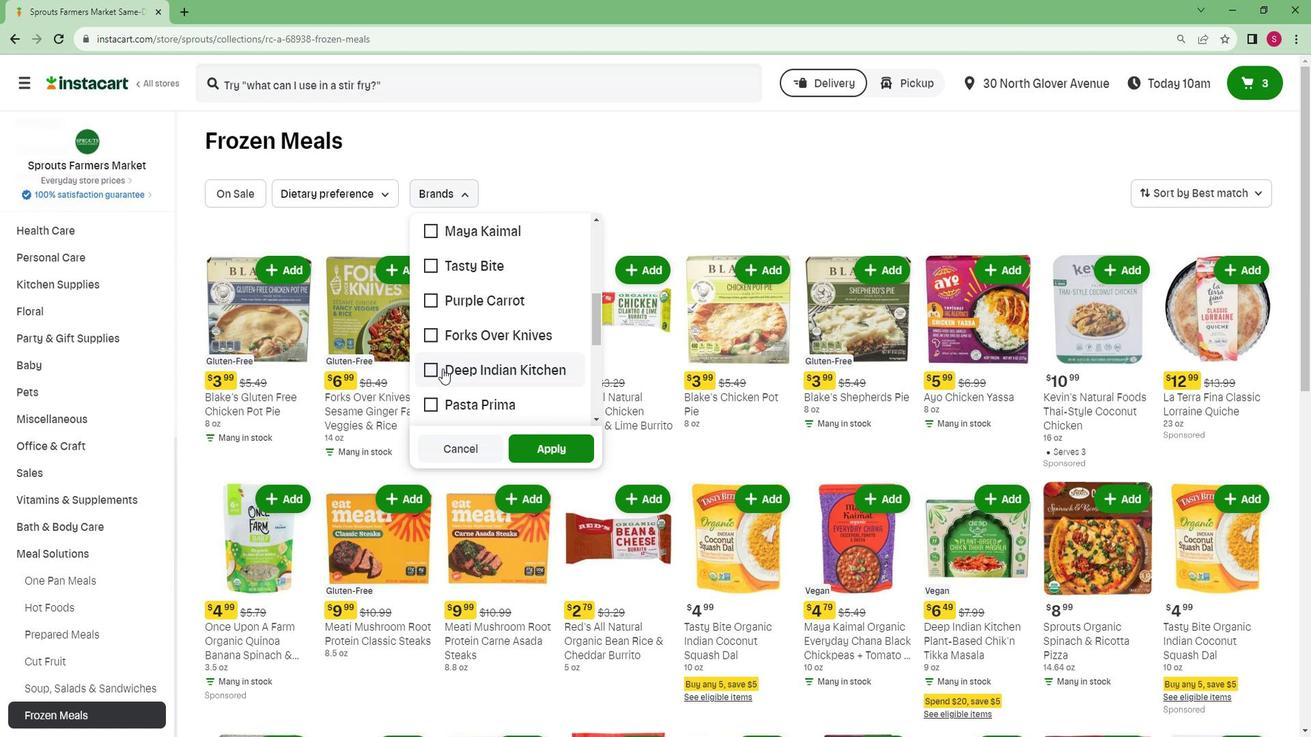 
Action: Mouse scrolled (439, 368) with delta (0, 0)
Screenshot: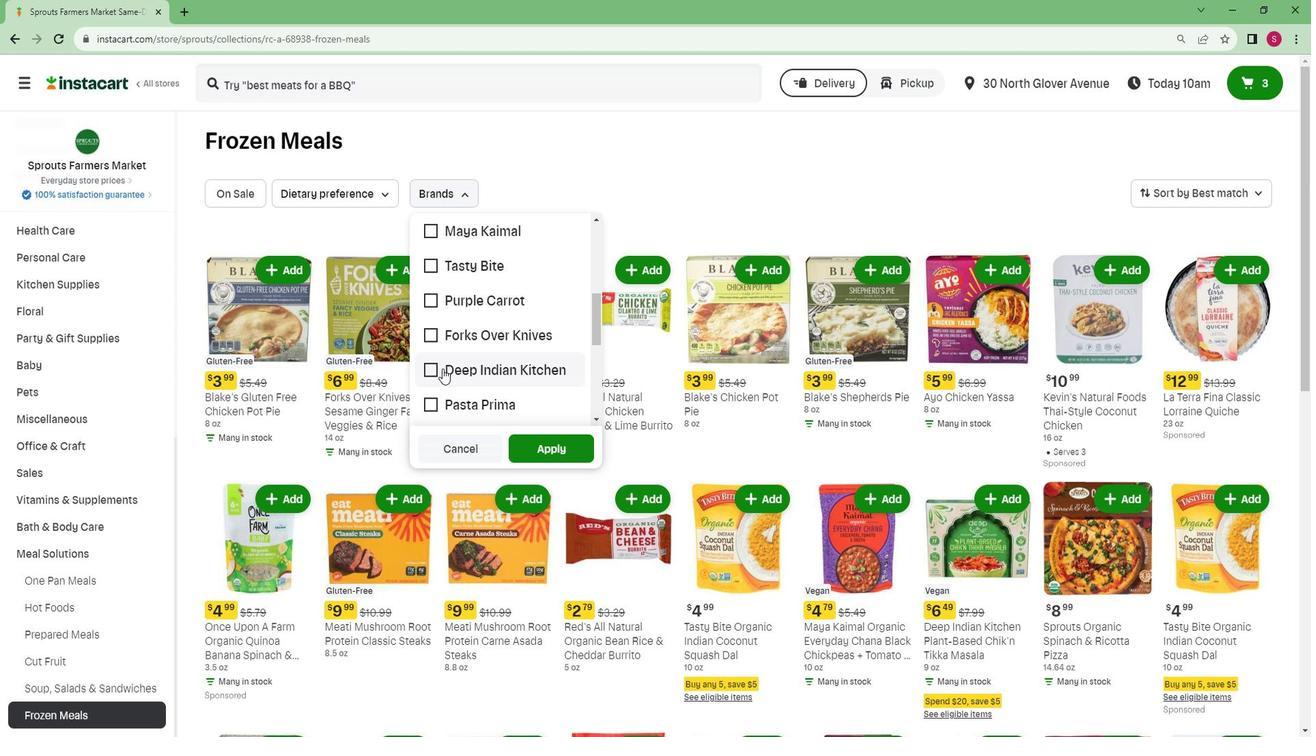 
Action: Mouse moved to (457, 230)
Screenshot: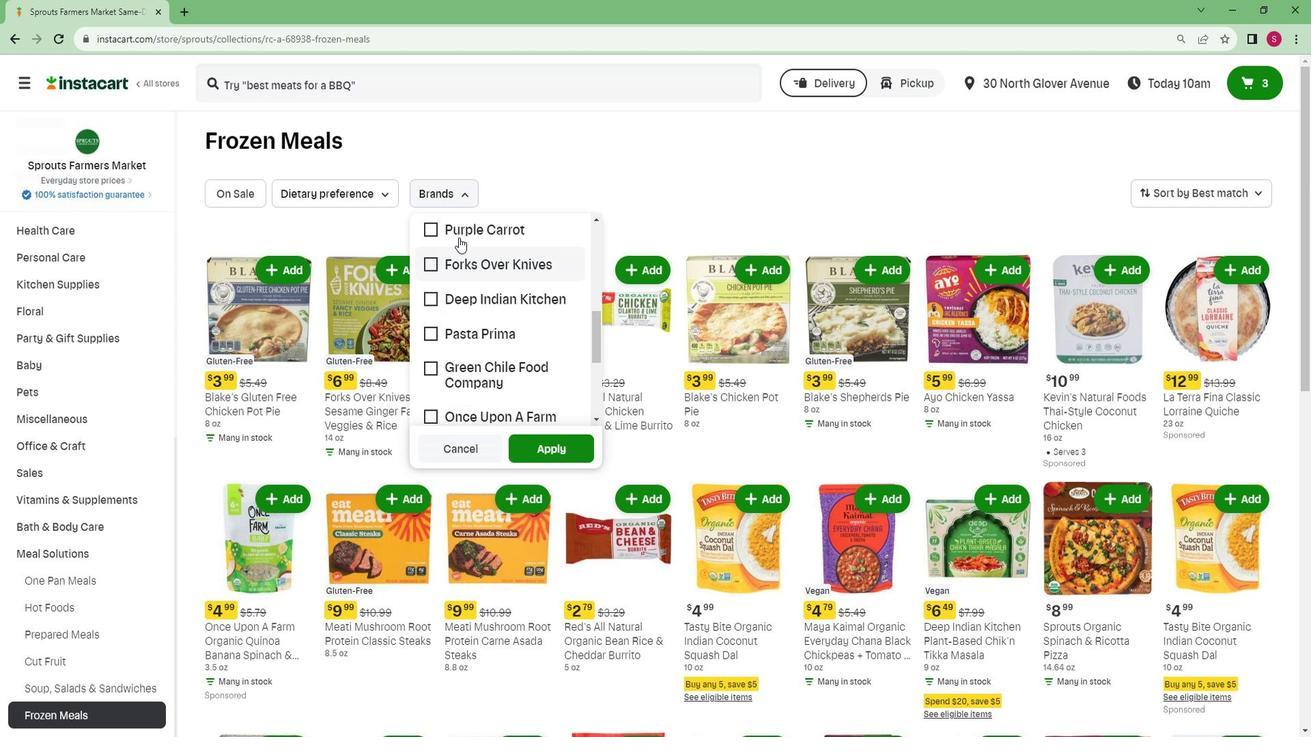 
Action: Mouse pressed left at (457, 230)
Screenshot: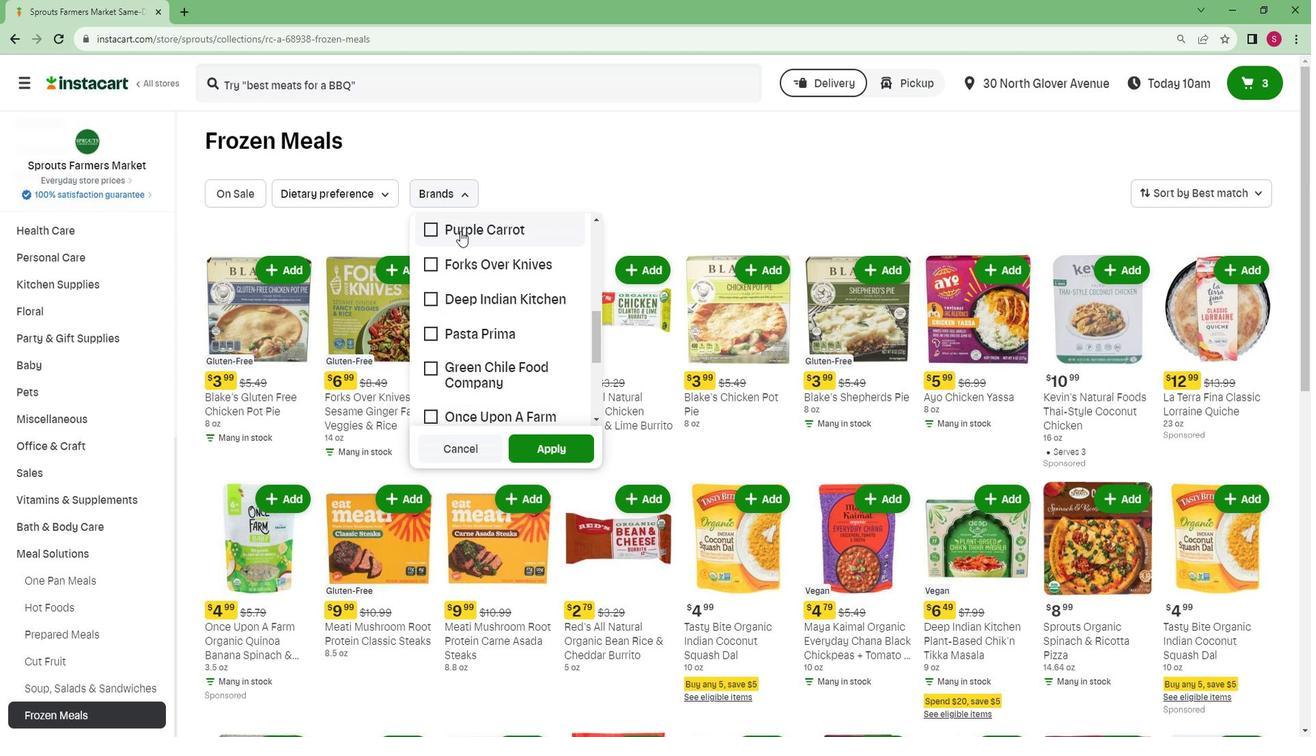 
Action: Mouse moved to (532, 453)
Screenshot: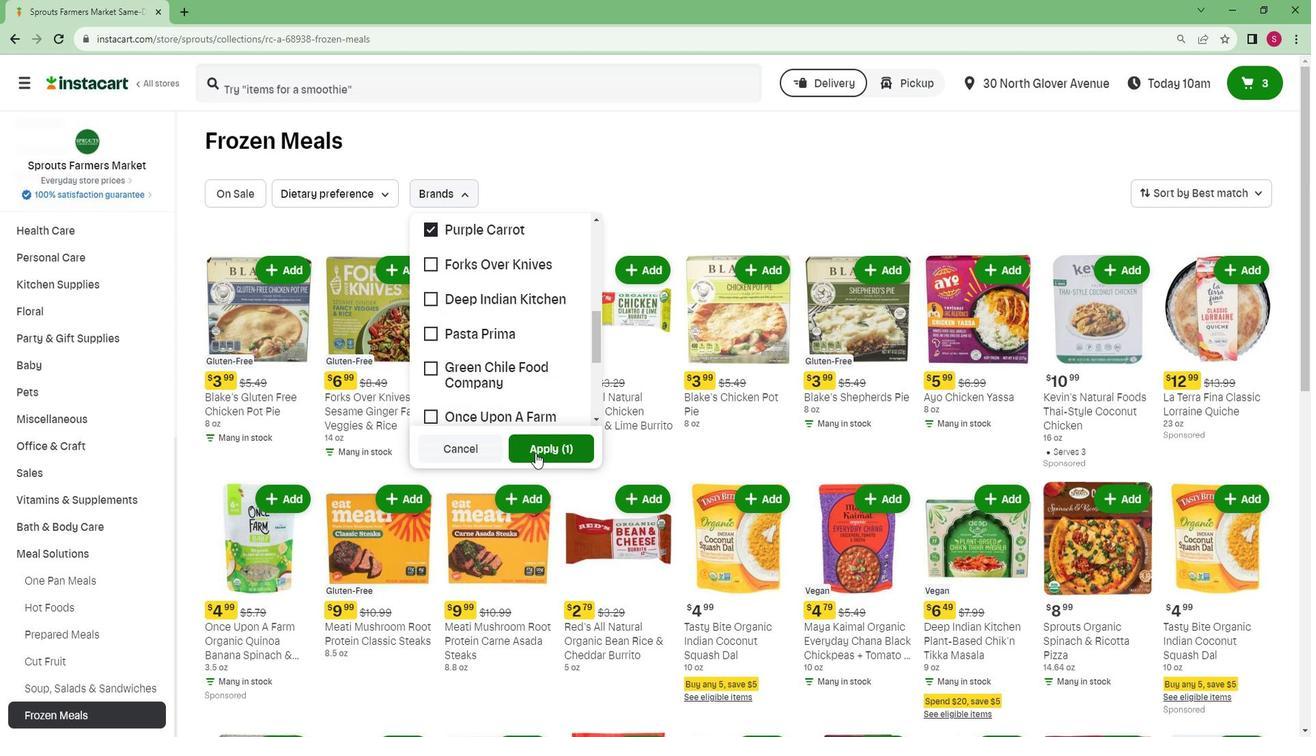 
Action: Mouse pressed left at (532, 453)
Screenshot: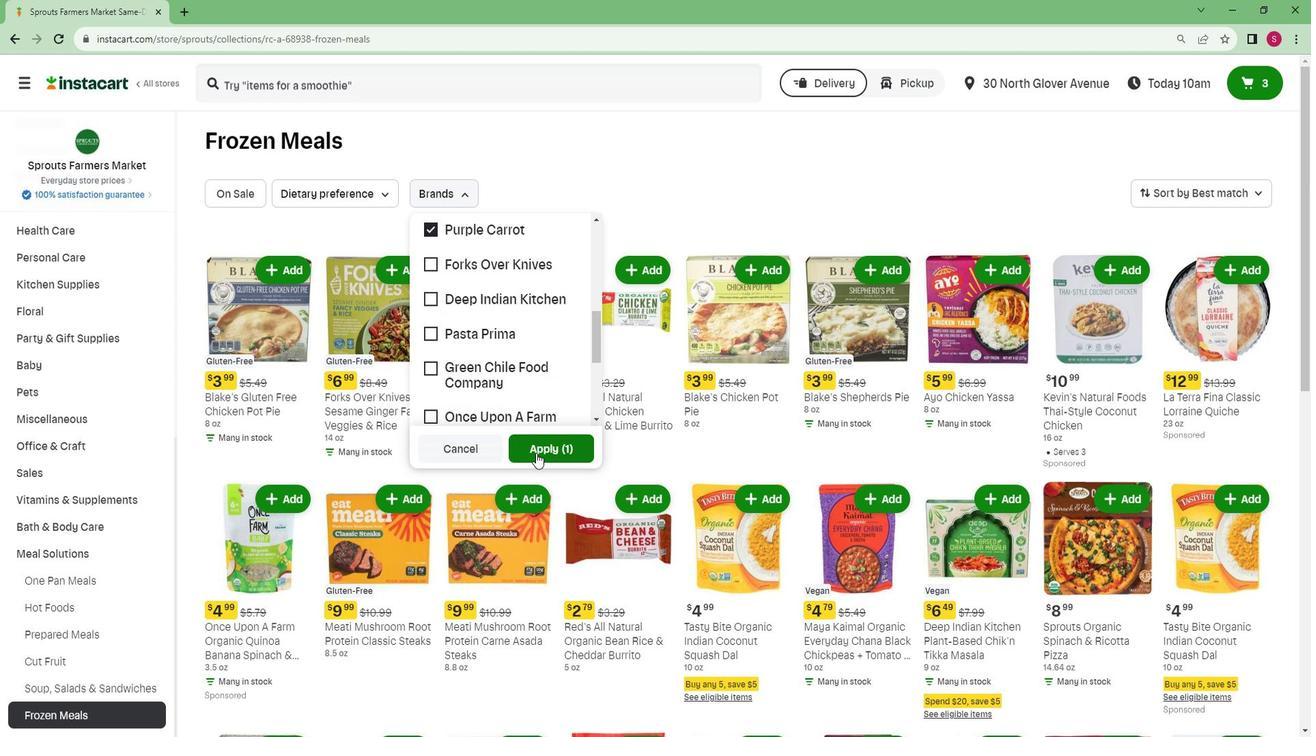 
